 Task: Look for space in Macuspana, Mexico from 5th July, 2023 to 11th July, 2023 for 2 adults in price range Rs.8000 to Rs.16000. Place can be entire place with 2 bedrooms having 2 beds and 1 bathroom. Property type can be house, flat, guest house. Booking option can be shelf check-in. Required host language is English.
Action: Mouse moved to (476, 98)
Screenshot: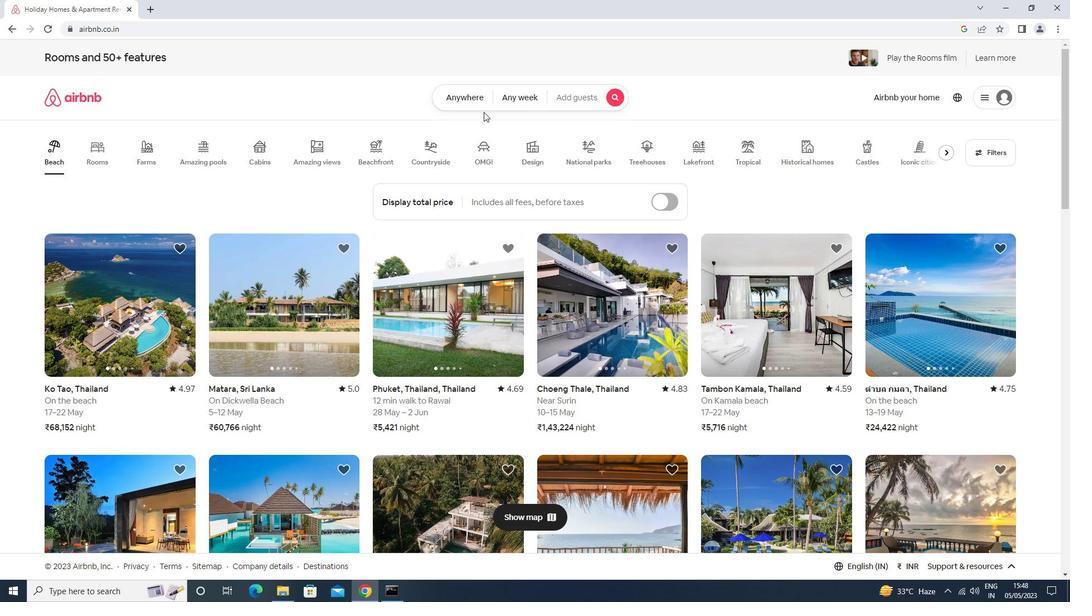 
Action: Mouse pressed left at (476, 98)
Screenshot: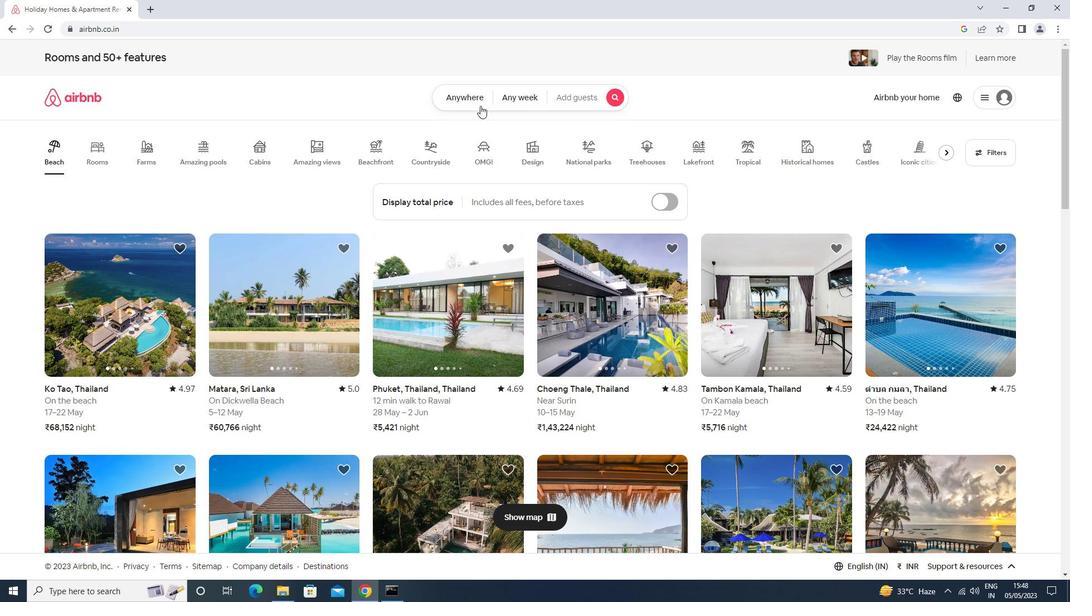 
Action: Mouse moved to (447, 133)
Screenshot: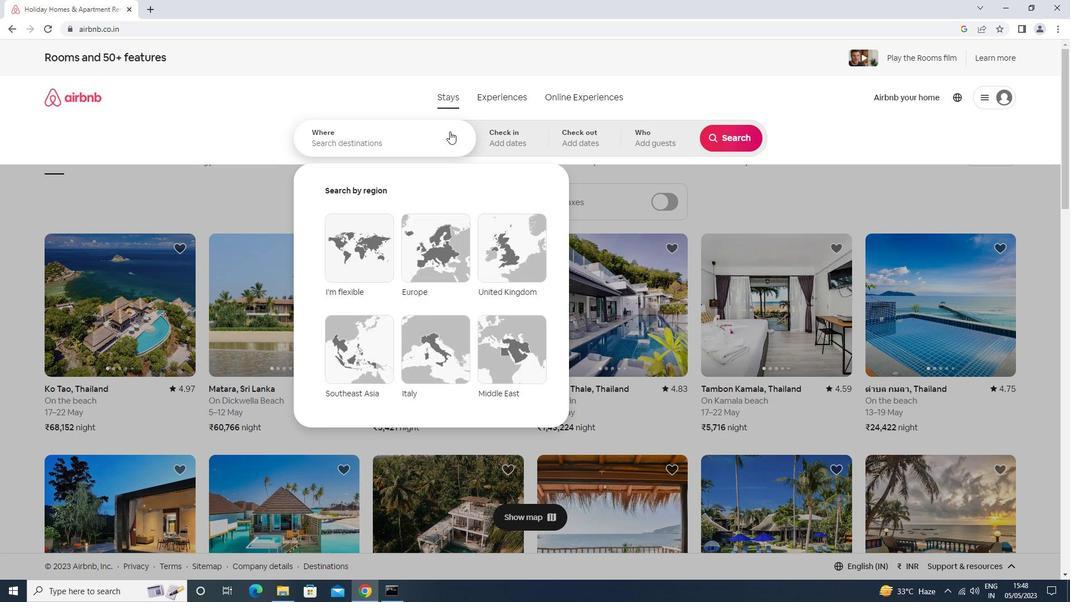 
Action: Mouse pressed left at (447, 133)
Screenshot: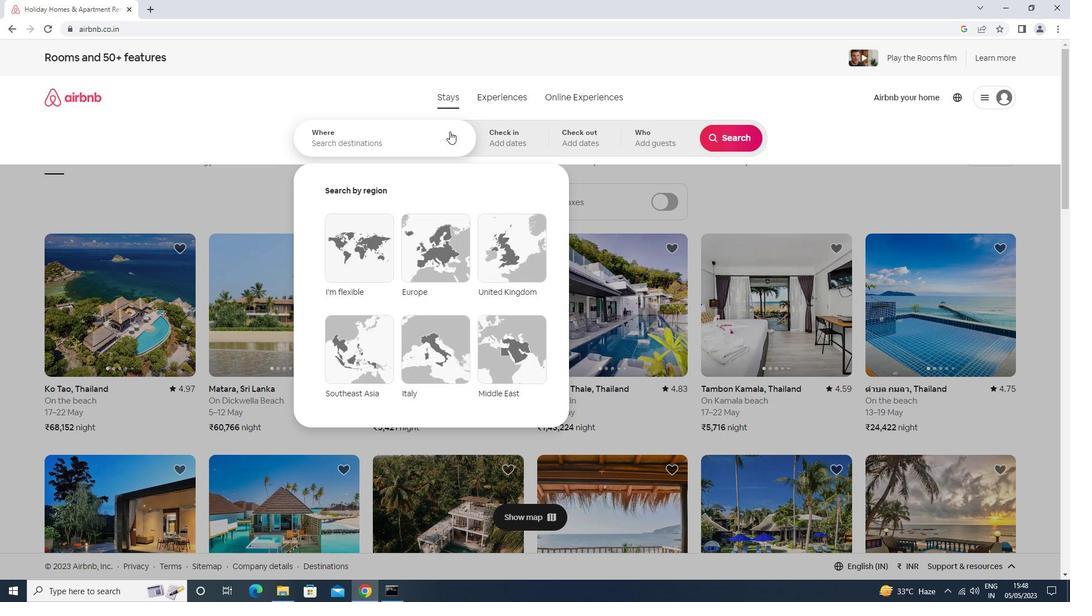 
Action: Key pressed macuspana<Key.down><Key.enter>
Screenshot: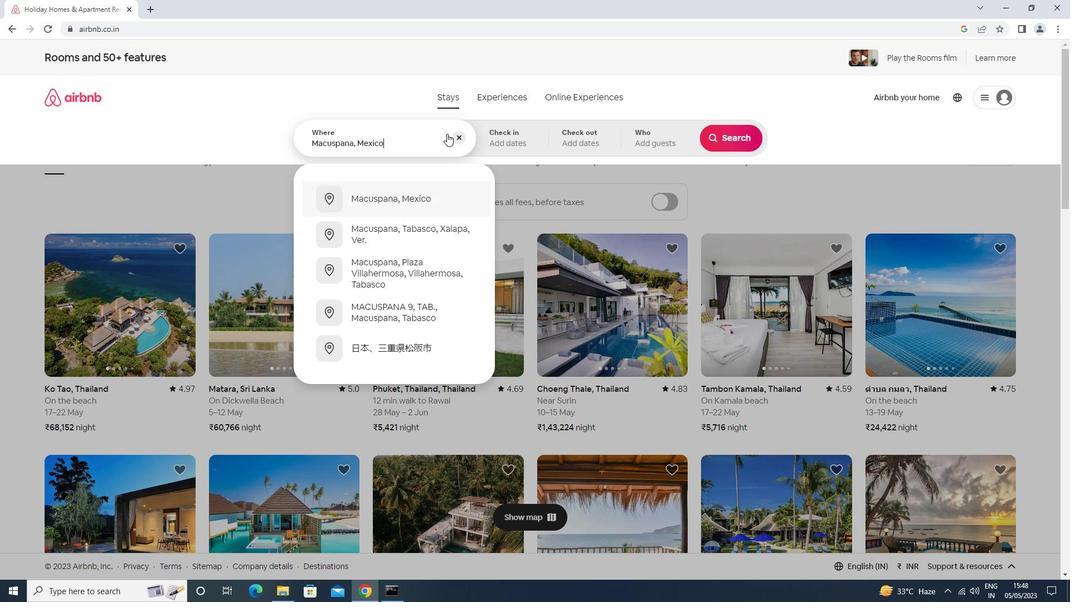 
Action: Mouse moved to (731, 223)
Screenshot: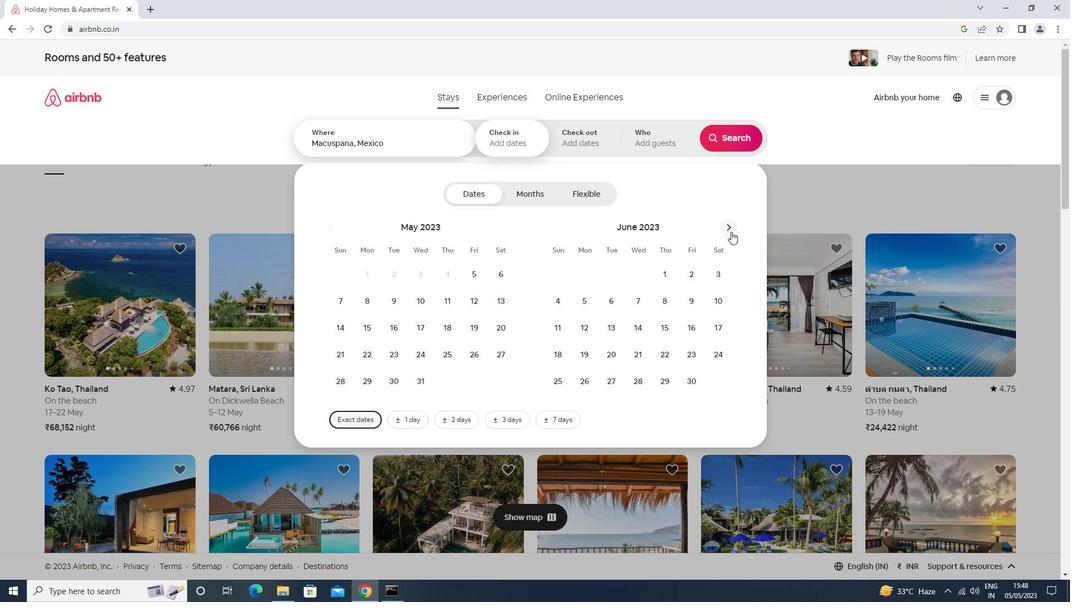 
Action: Mouse pressed left at (731, 223)
Screenshot: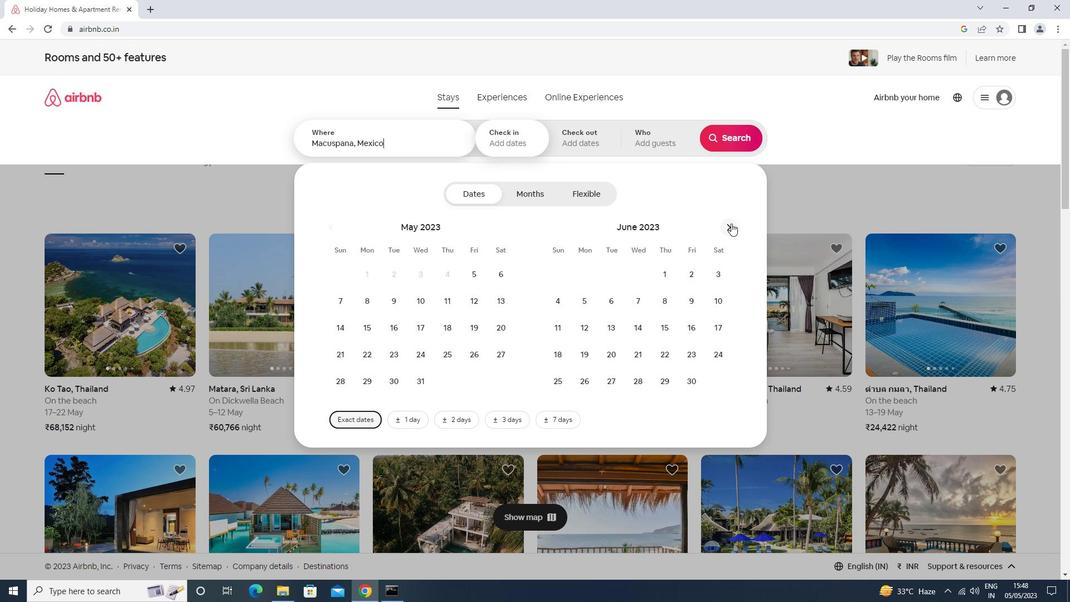 
Action: Mouse moved to (639, 293)
Screenshot: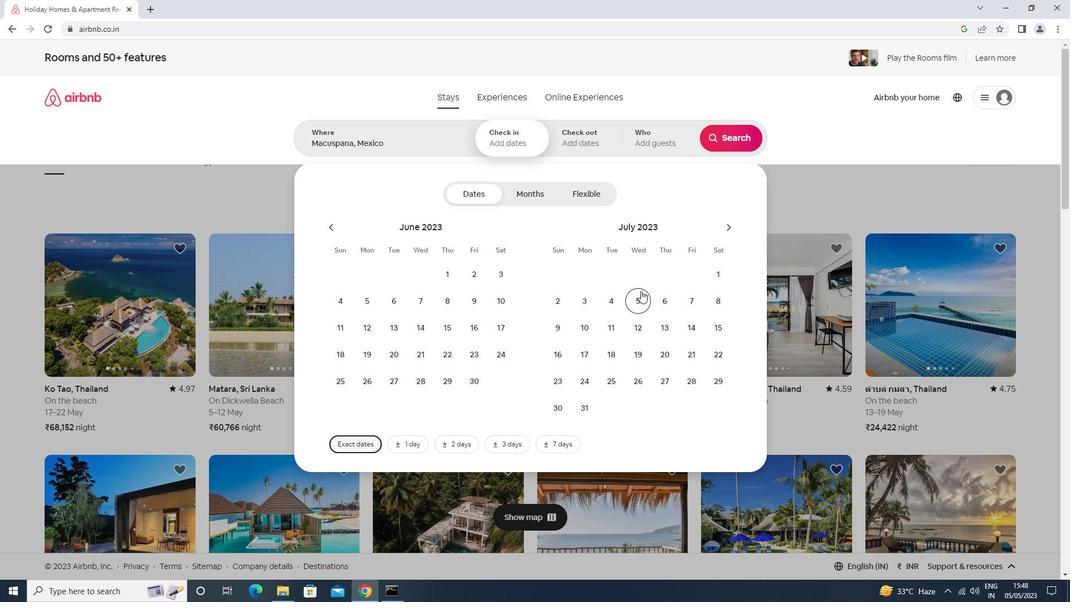 
Action: Mouse pressed left at (639, 293)
Screenshot: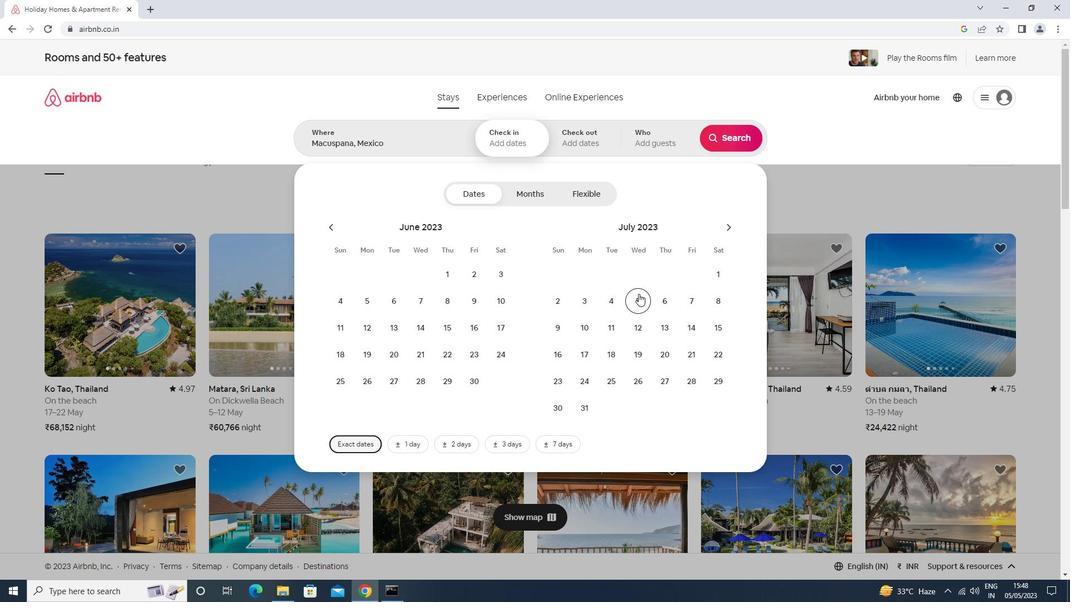
Action: Mouse moved to (603, 335)
Screenshot: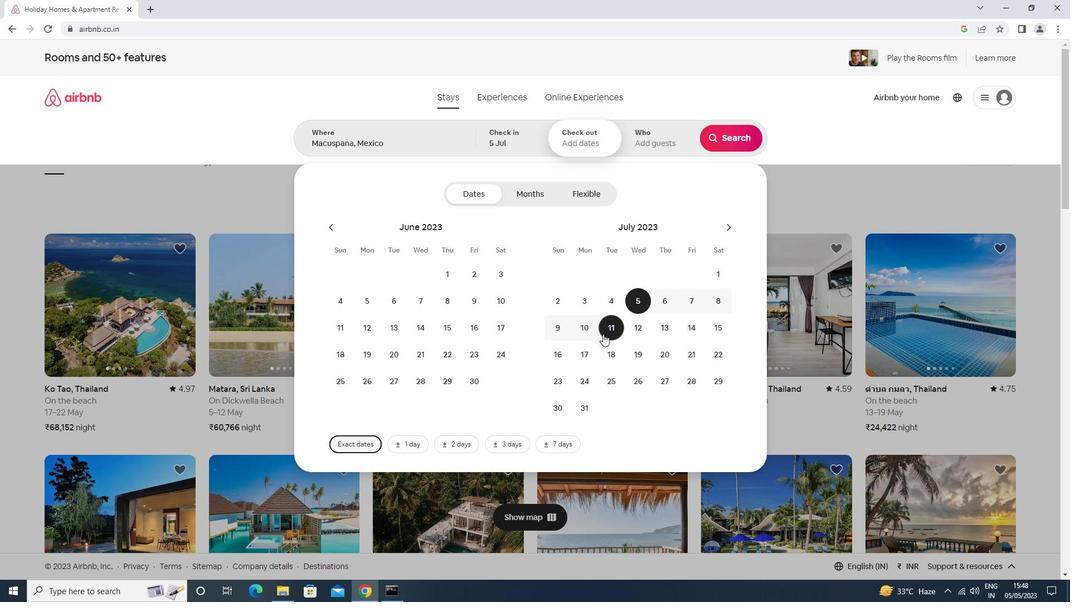 
Action: Mouse pressed left at (603, 335)
Screenshot: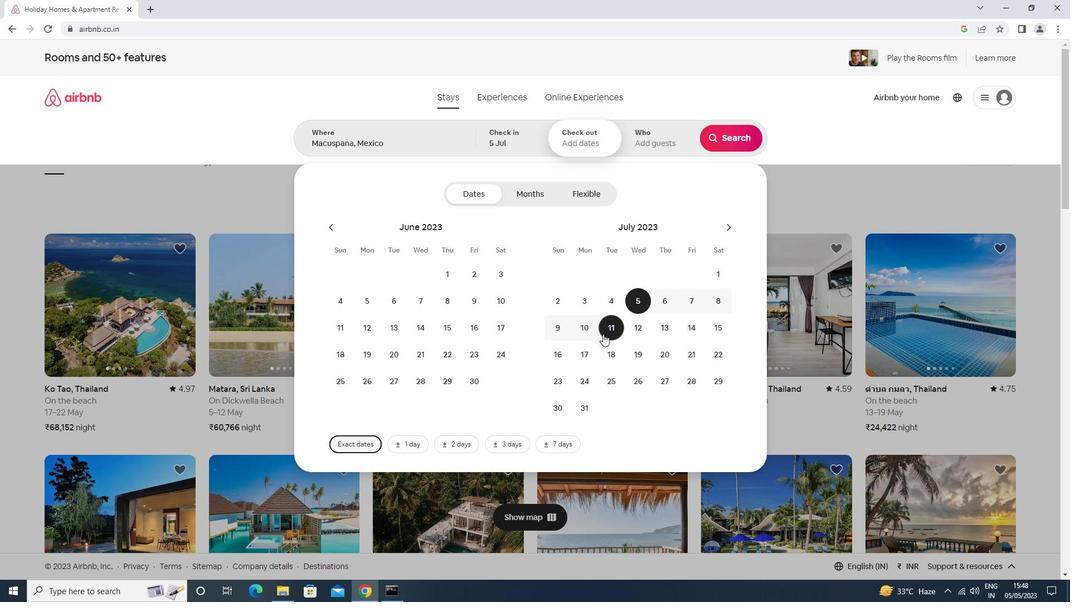 
Action: Mouse moved to (646, 145)
Screenshot: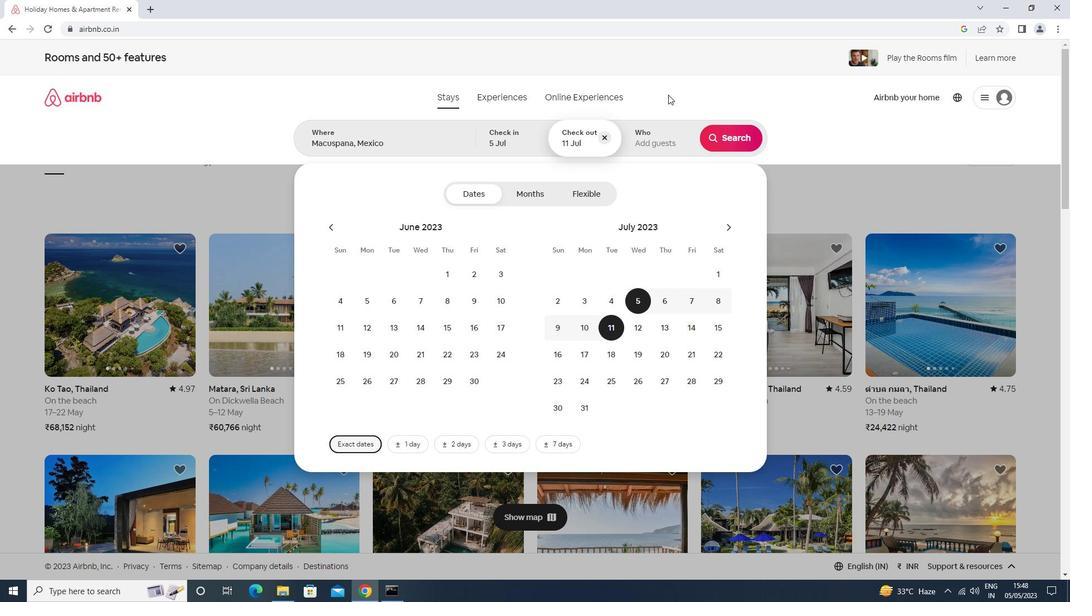 
Action: Mouse pressed left at (646, 145)
Screenshot: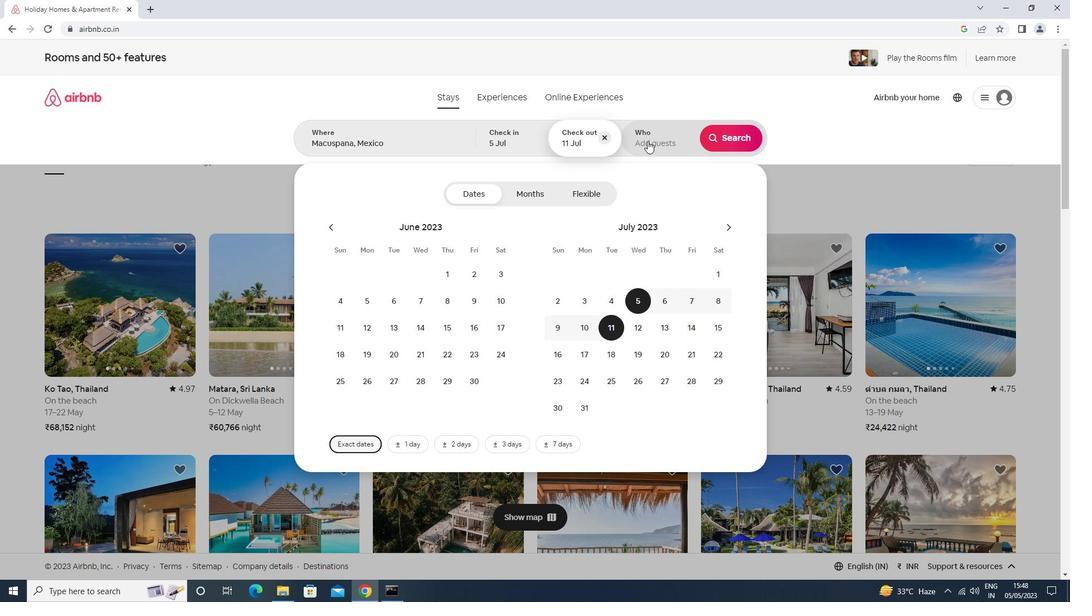 
Action: Mouse moved to (729, 197)
Screenshot: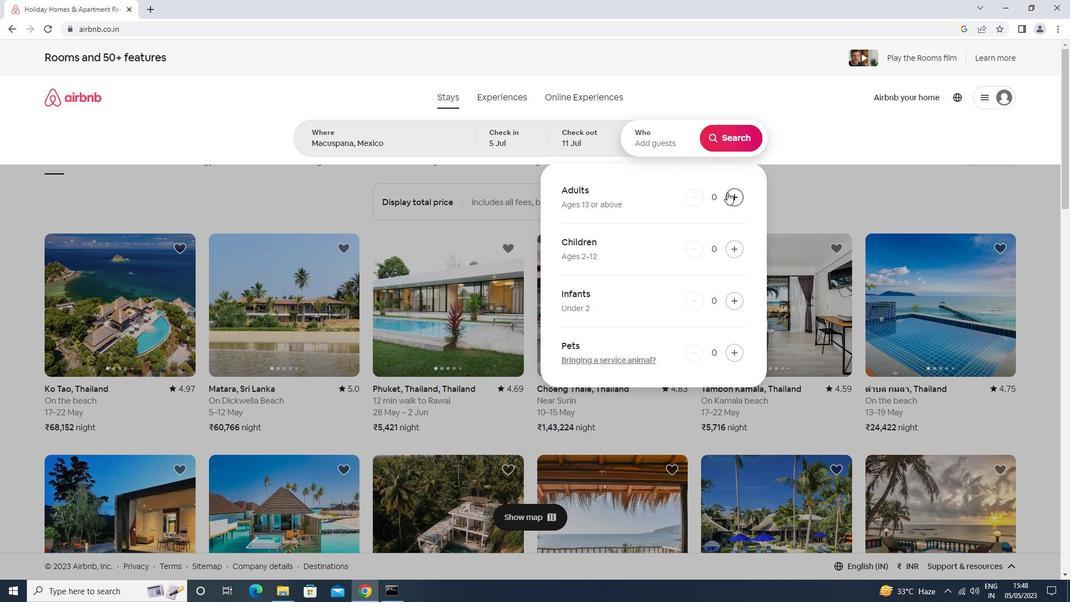 
Action: Mouse pressed left at (729, 197)
Screenshot: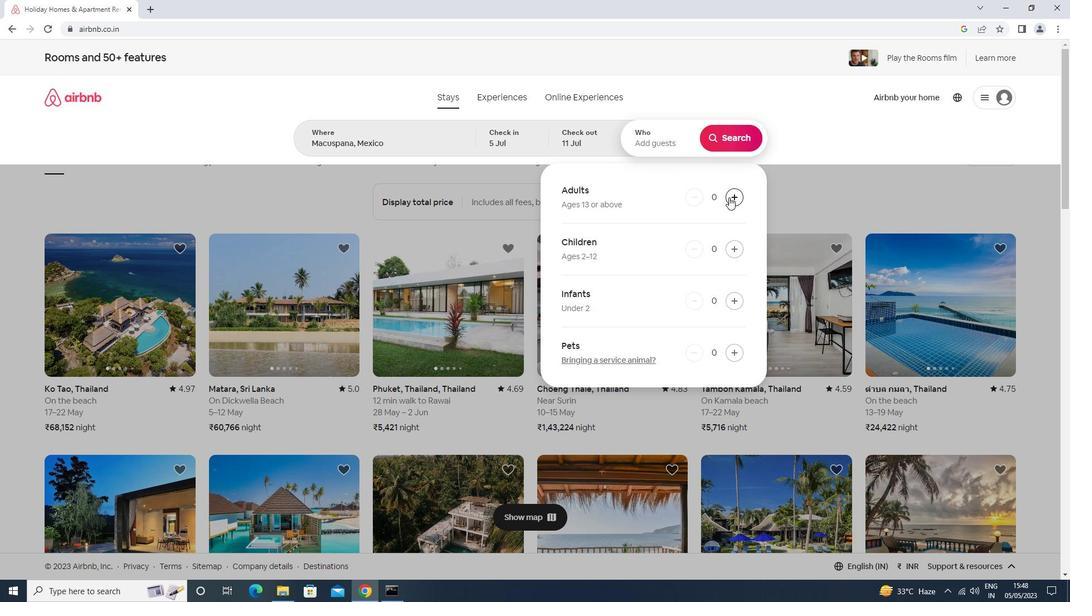 
Action: Mouse moved to (730, 197)
Screenshot: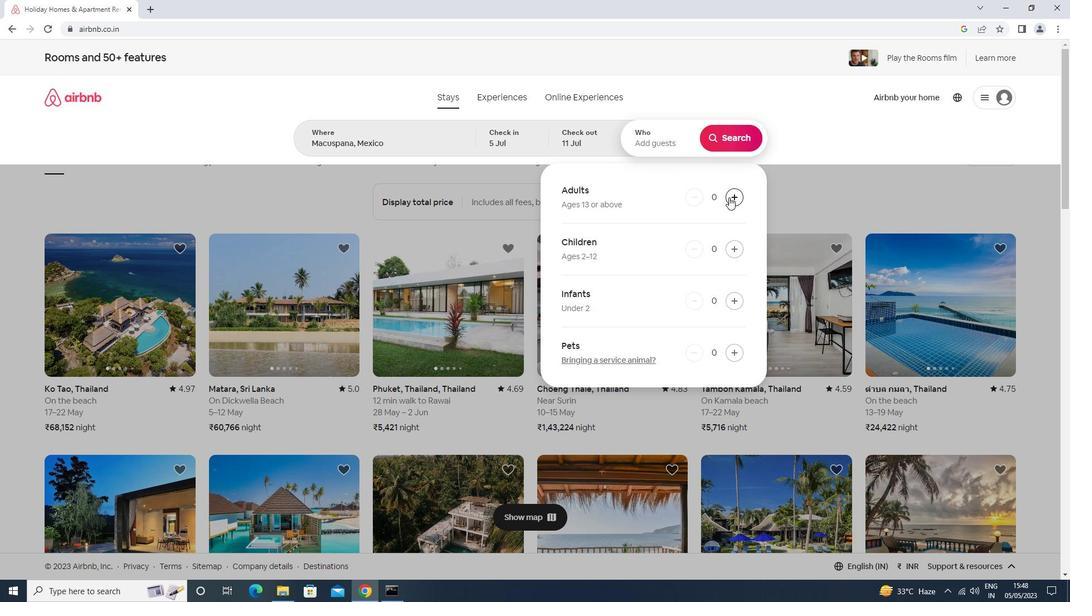 
Action: Mouse pressed left at (730, 197)
Screenshot: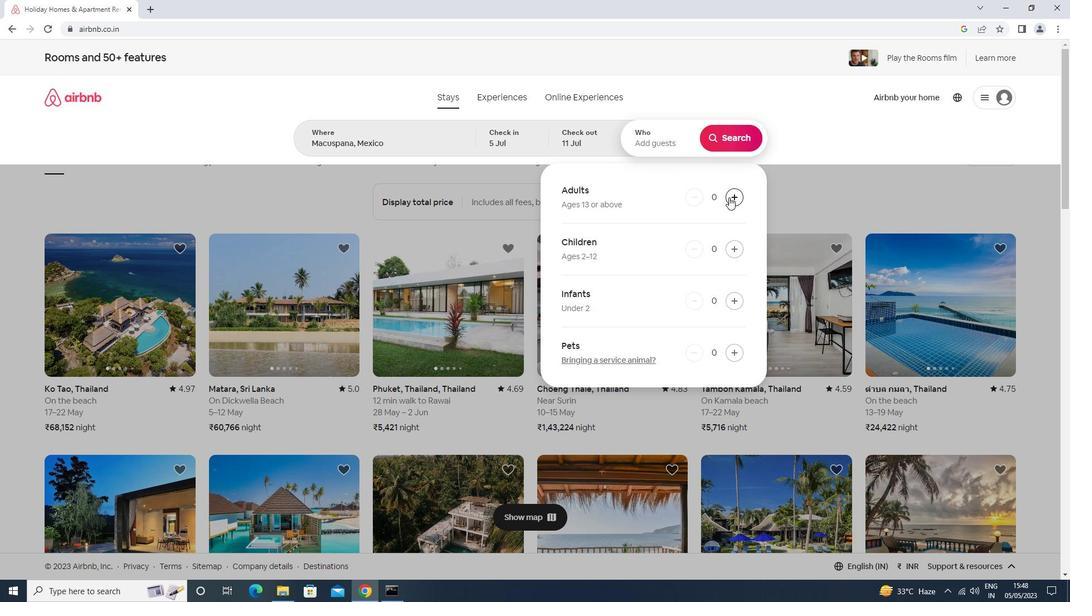 
Action: Mouse moved to (732, 138)
Screenshot: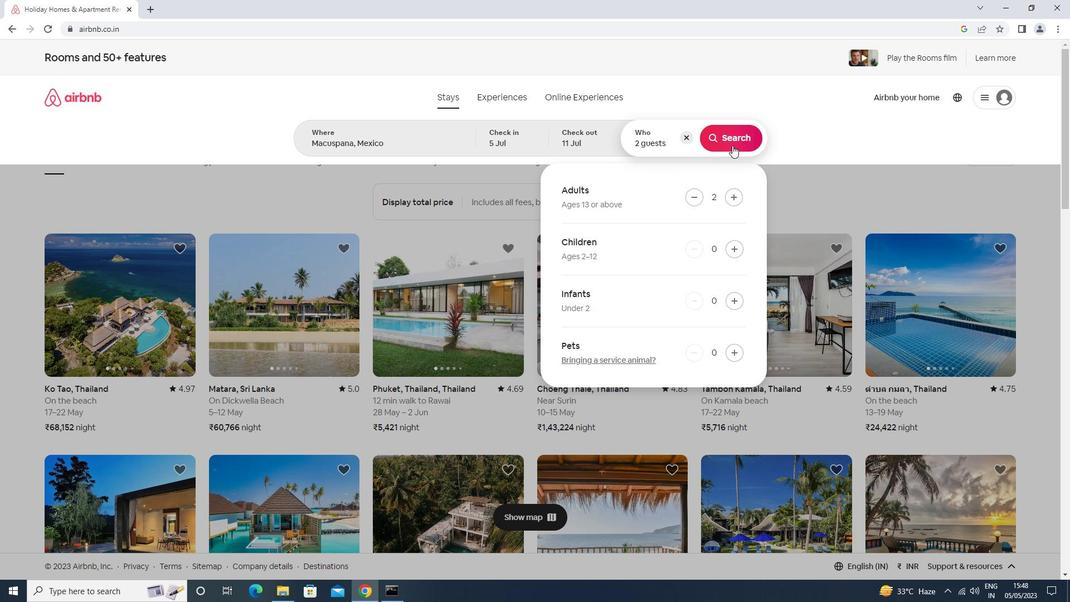 
Action: Mouse pressed left at (732, 138)
Screenshot: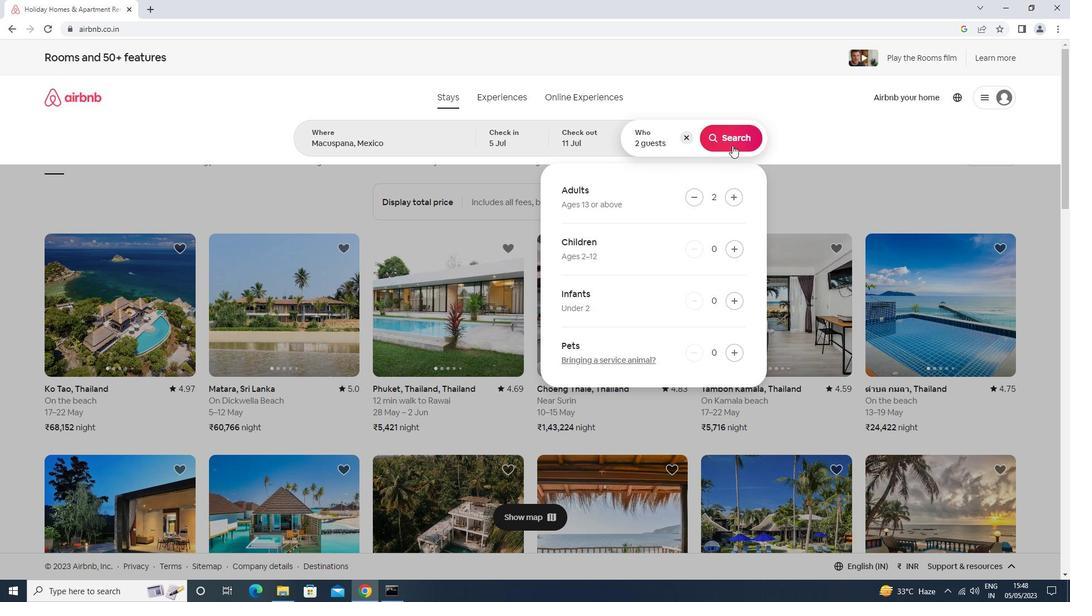 
Action: Mouse moved to (1008, 106)
Screenshot: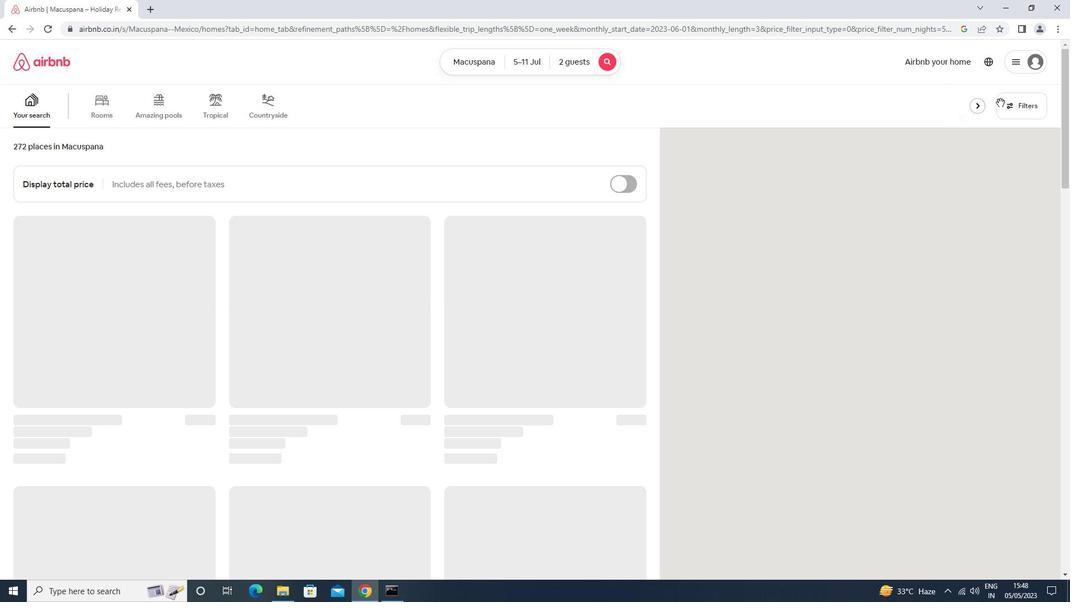 
Action: Mouse pressed left at (1008, 106)
Screenshot: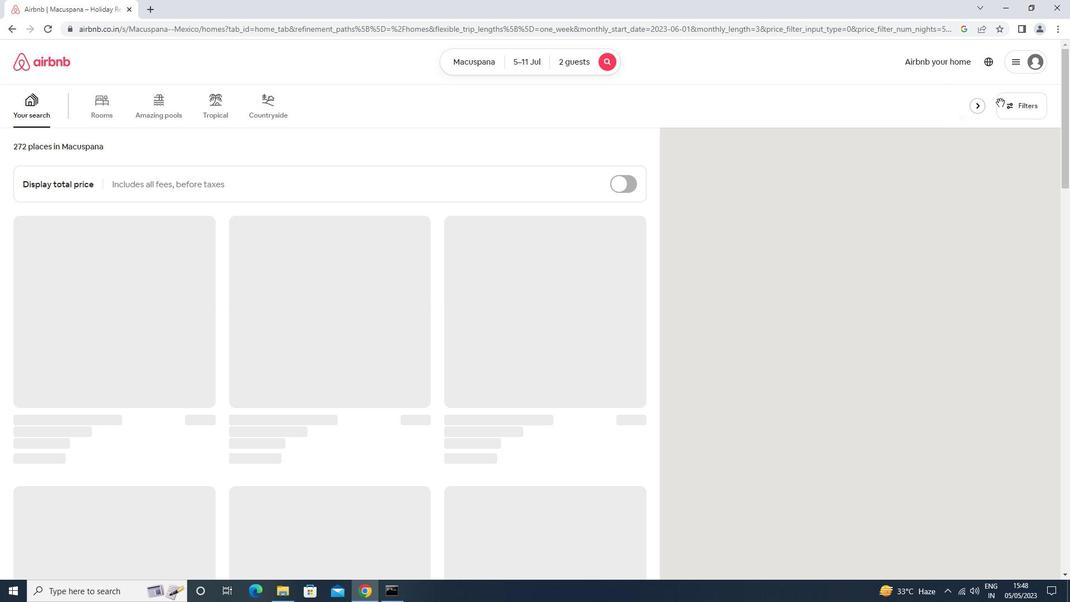 
Action: Mouse moved to (399, 384)
Screenshot: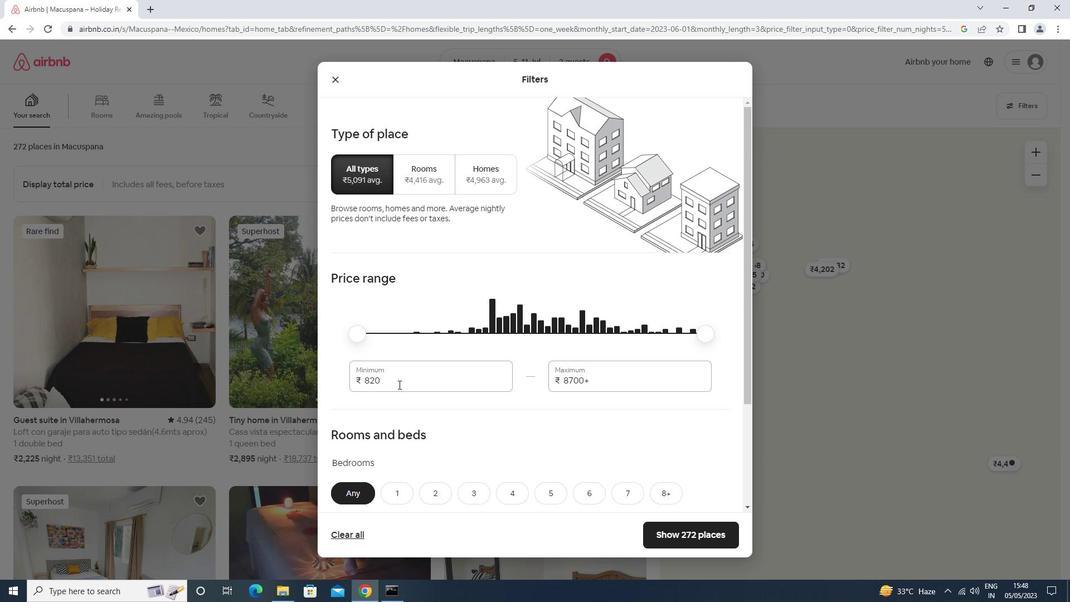 
Action: Mouse pressed left at (399, 384)
Screenshot: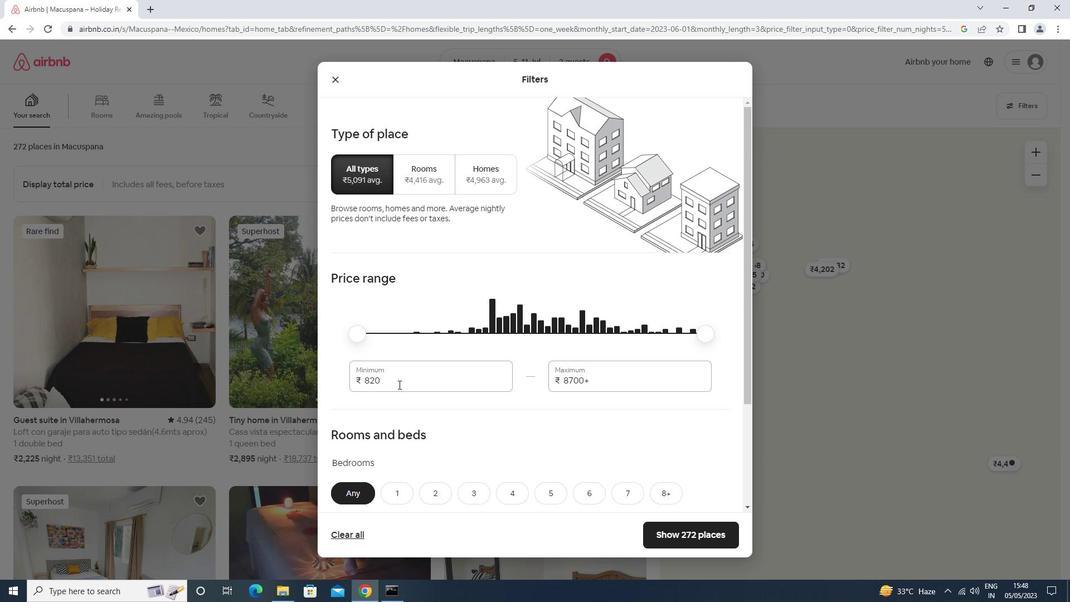 
Action: Key pressed <Key.backspace><Key.backspace><Key.backspace>8000<Key.tab>16000
Screenshot: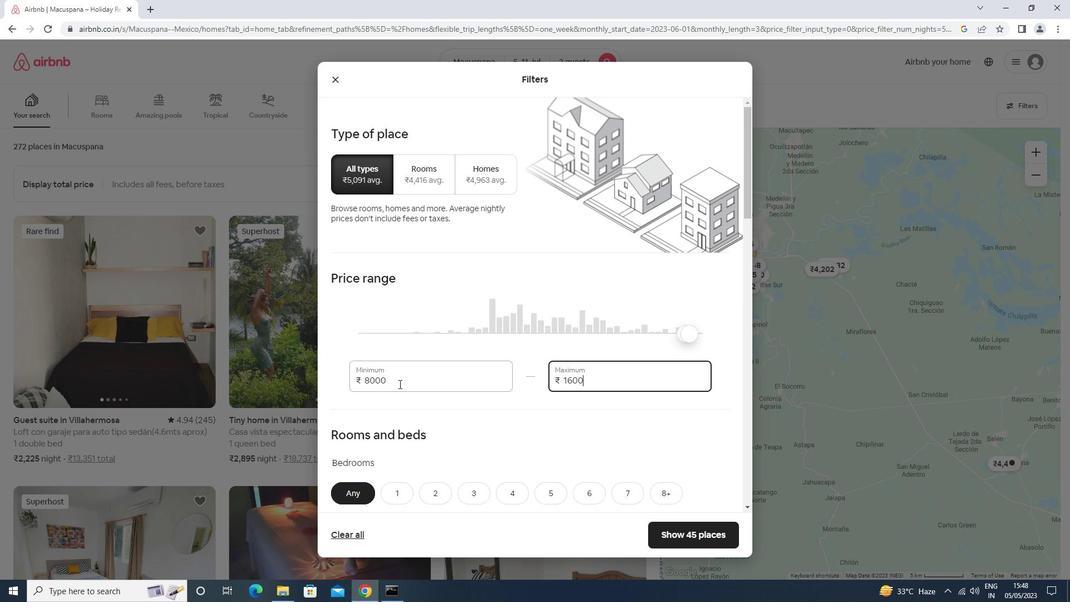 
Action: Mouse scrolled (399, 383) with delta (0, 0)
Screenshot: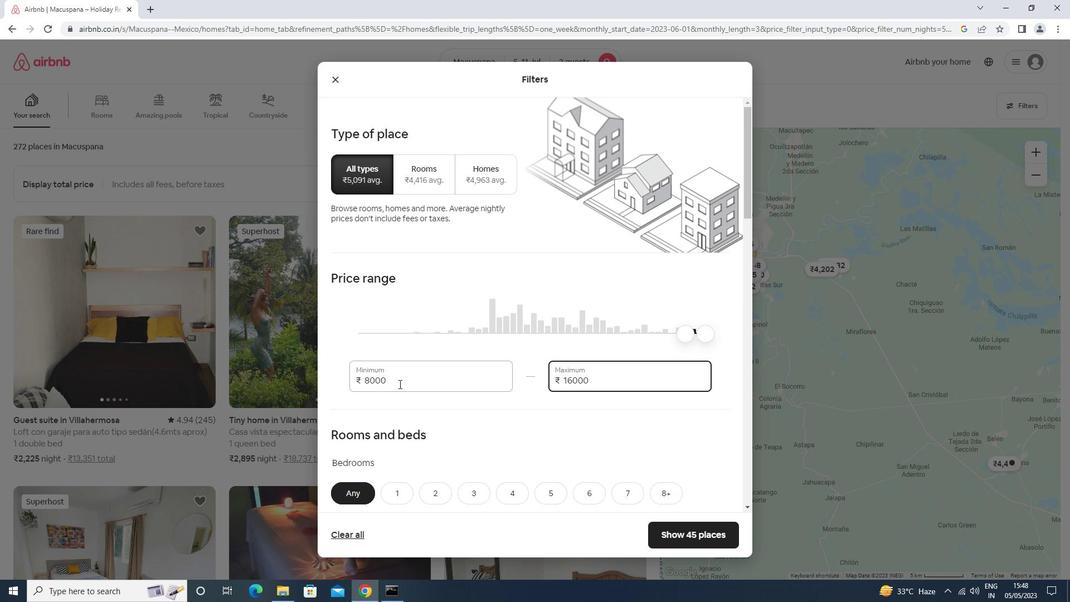 
Action: Mouse scrolled (399, 383) with delta (0, 0)
Screenshot: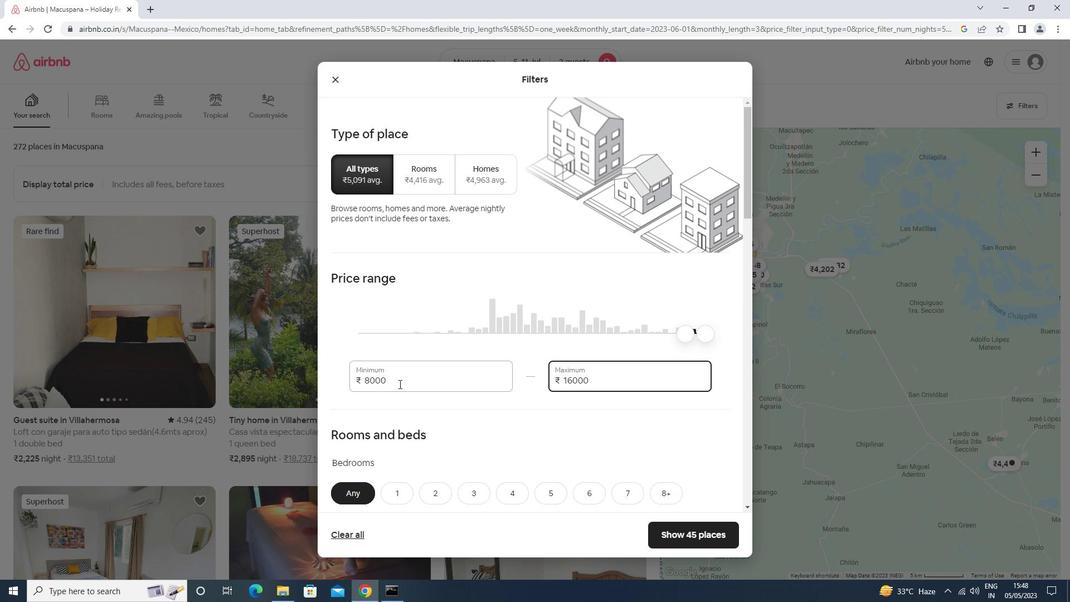 
Action: Mouse scrolled (399, 383) with delta (0, 0)
Screenshot: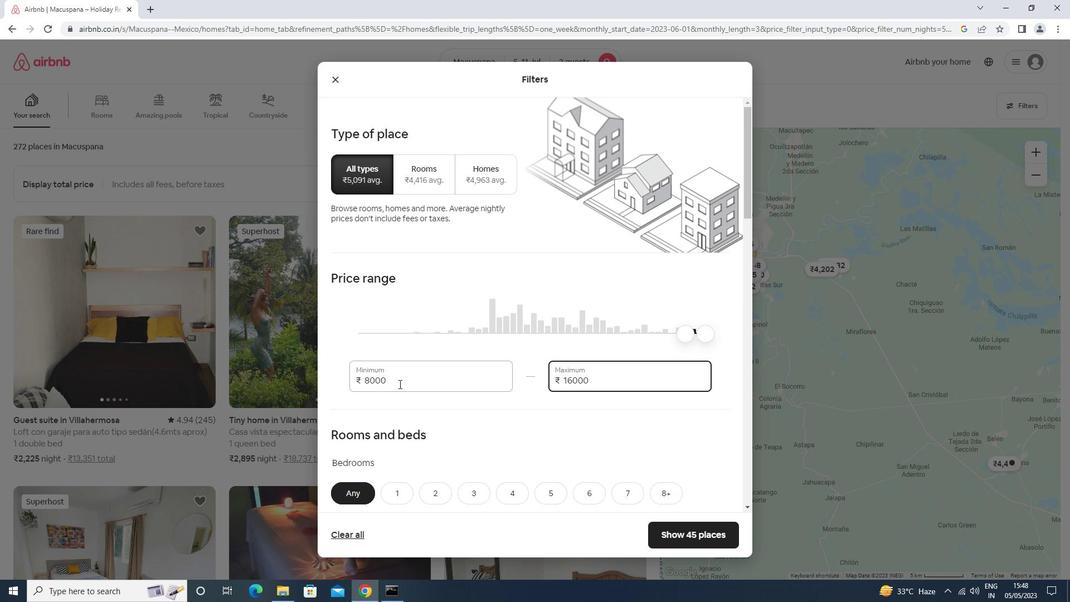 
Action: Mouse scrolled (399, 383) with delta (0, 0)
Screenshot: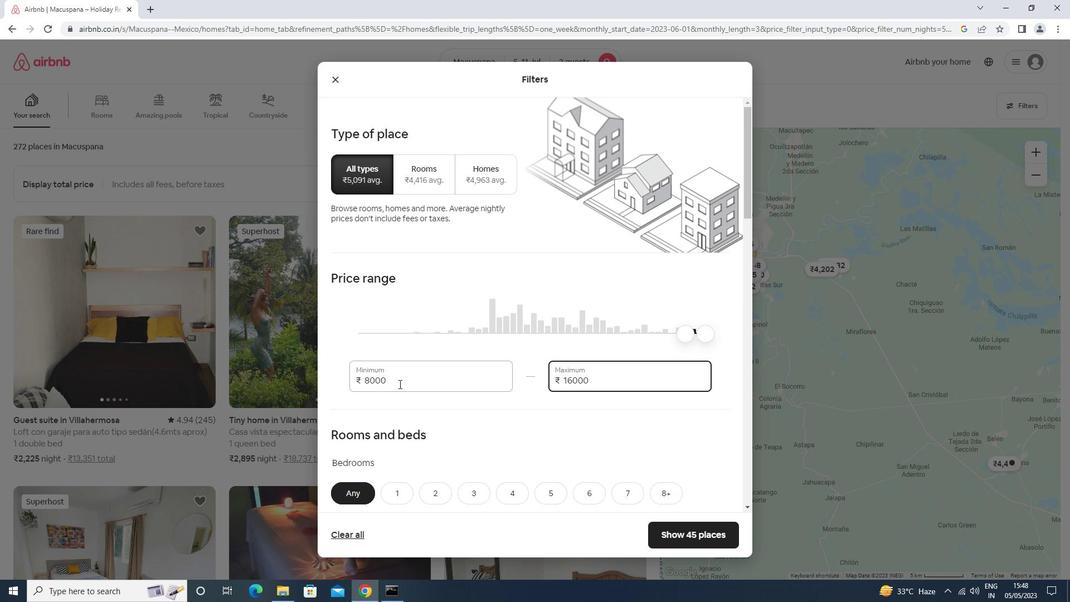 
Action: Mouse moved to (438, 274)
Screenshot: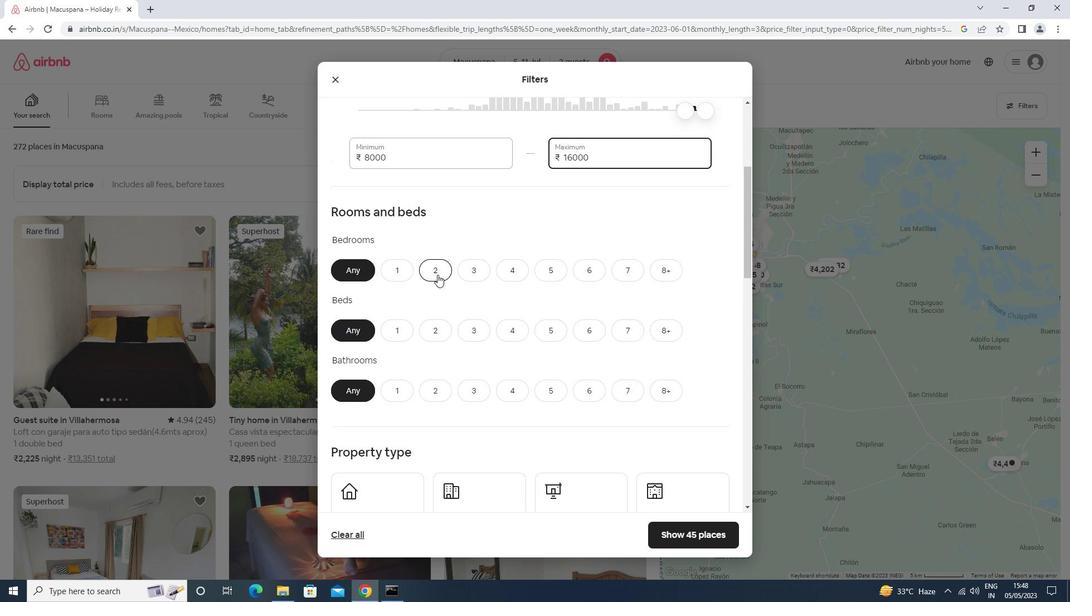 
Action: Mouse pressed left at (438, 274)
Screenshot: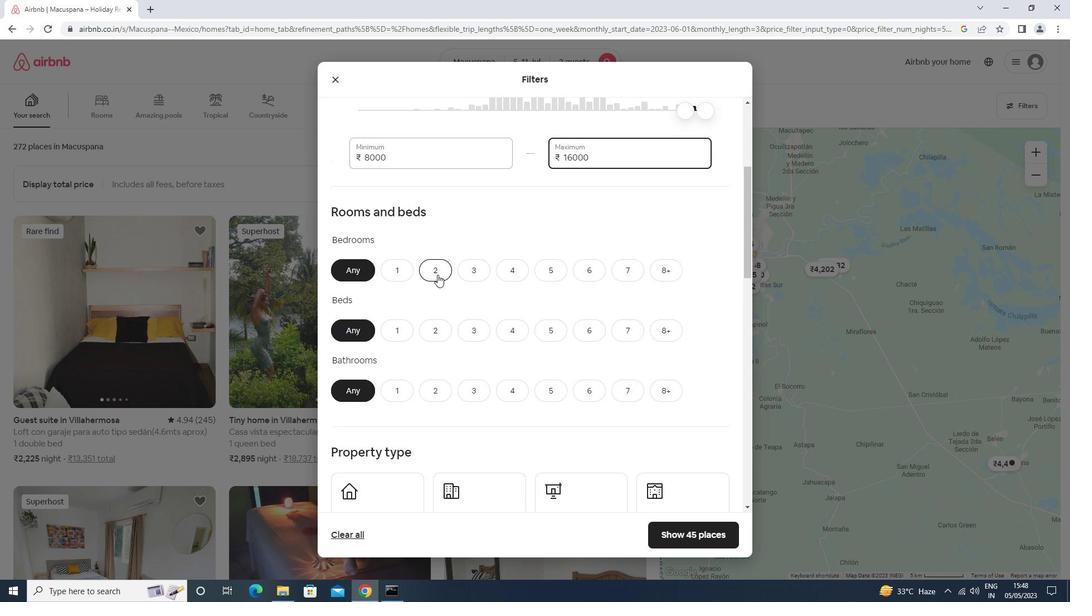 
Action: Mouse moved to (435, 324)
Screenshot: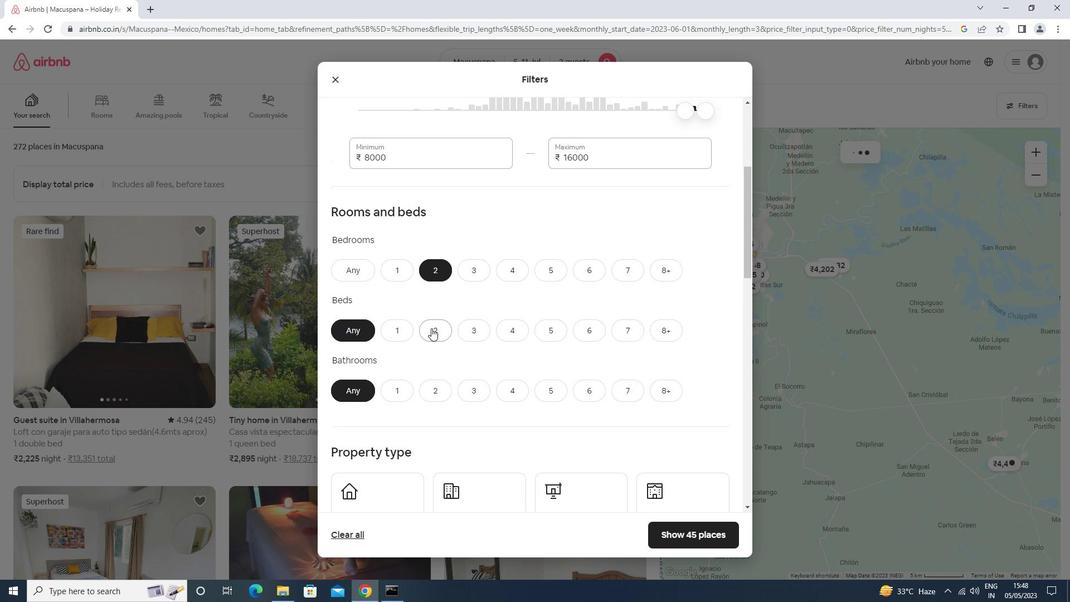 
Action: Mouse pressed left at (435, 324)
Screenshot: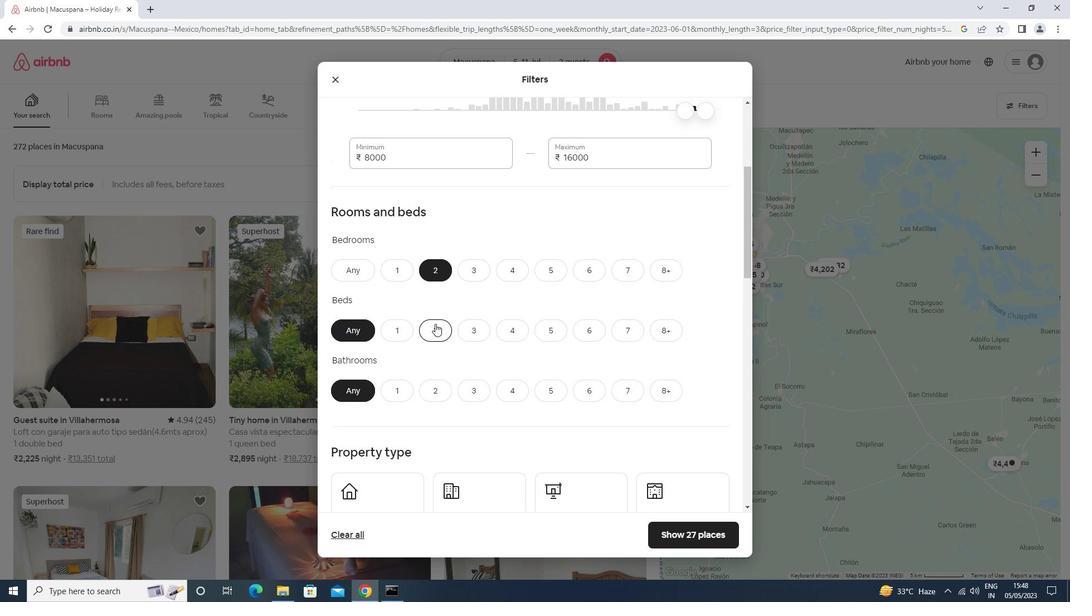 
Action: Mouse moved to (391, 392)
Screenshot: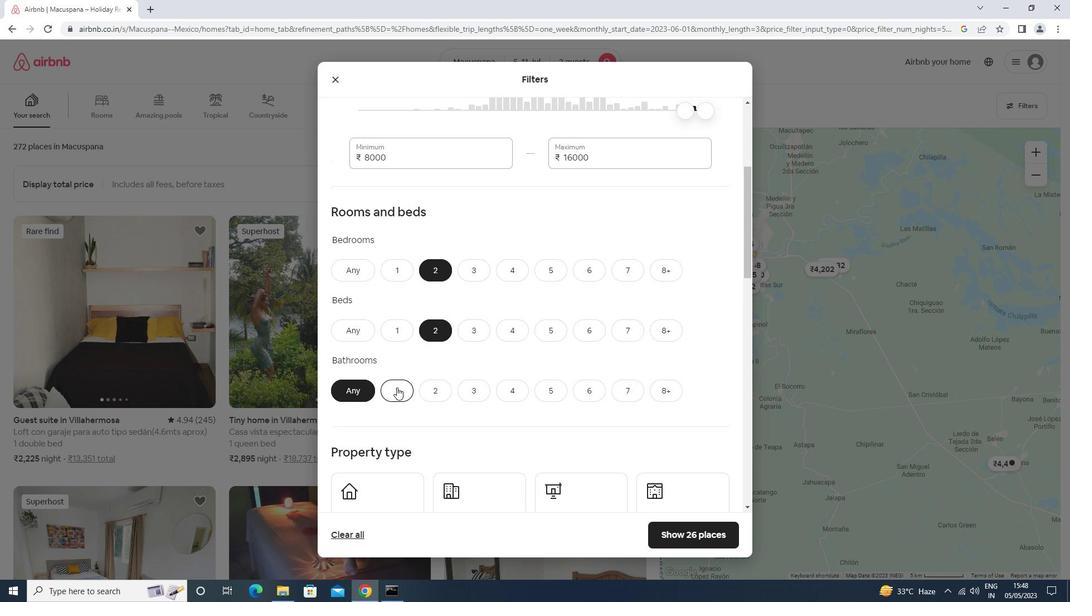
Action: Mouse pressed left at (392, 392)
Screenshot: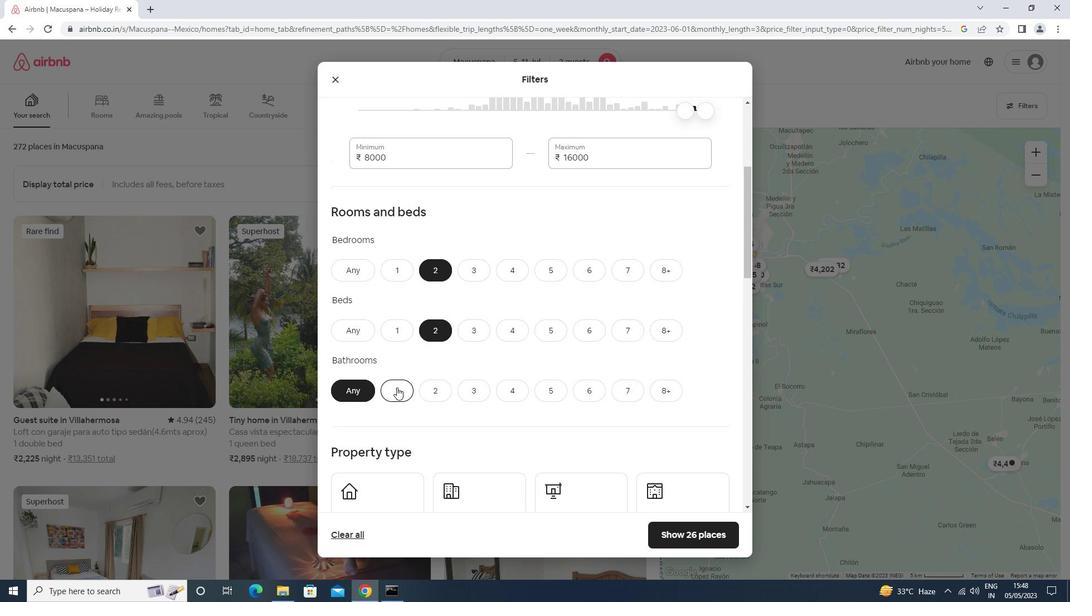 
Action: Mouse moved to (390, 389)
Screenshot: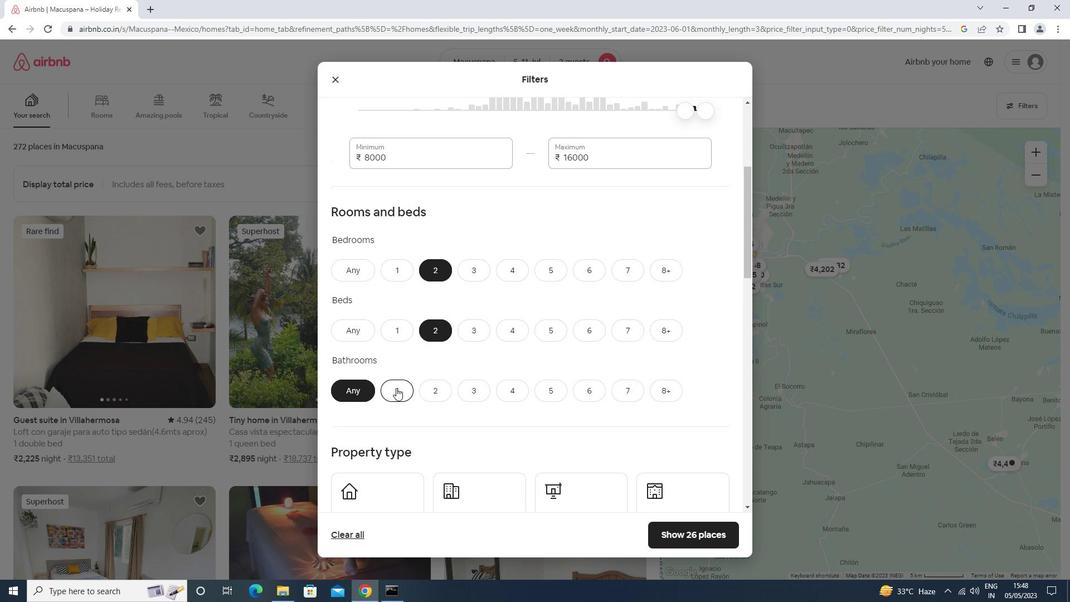 
Action: Mouse scrolled (390, 388) with delta (0, 0)
Screenshot: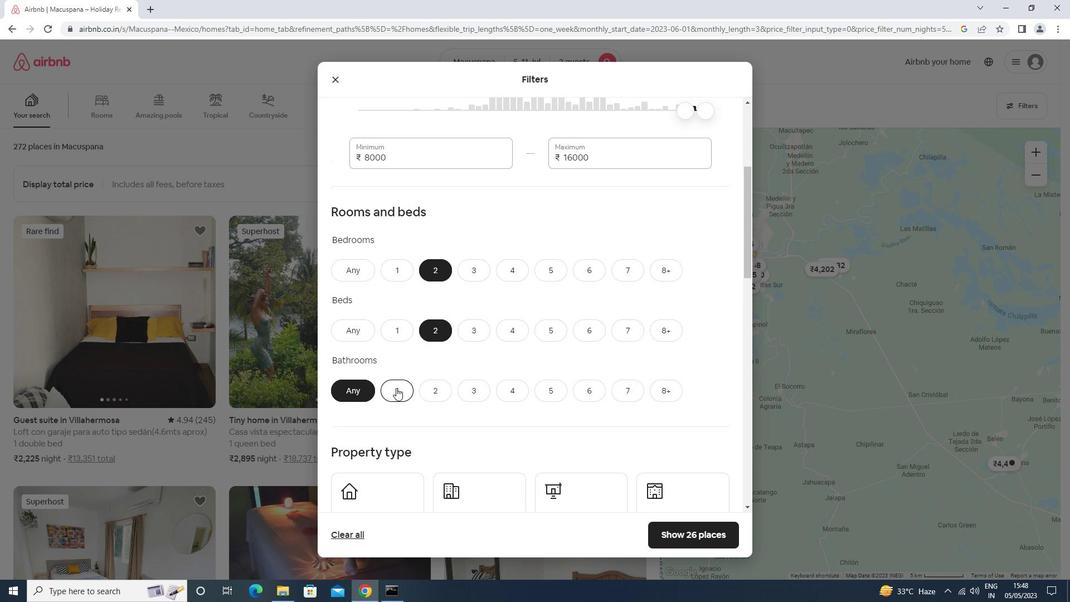 
Action: Mouse scrolled (390, 388) with delta (0, 0)
Screenshot: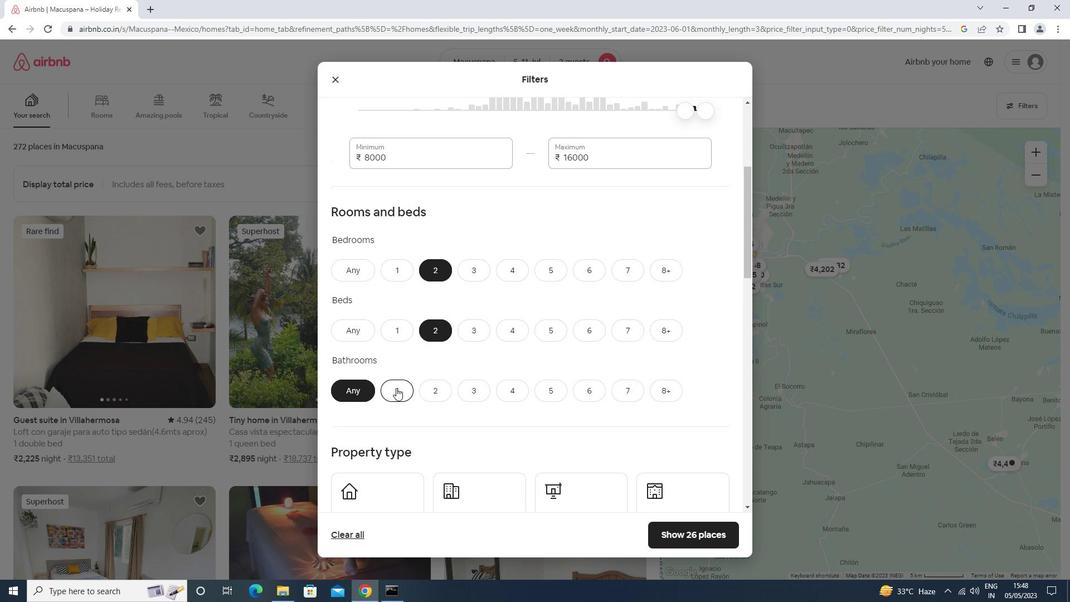 
Action: Mouse scrolled (390, 388) with delta (0, 0)
Screenshot: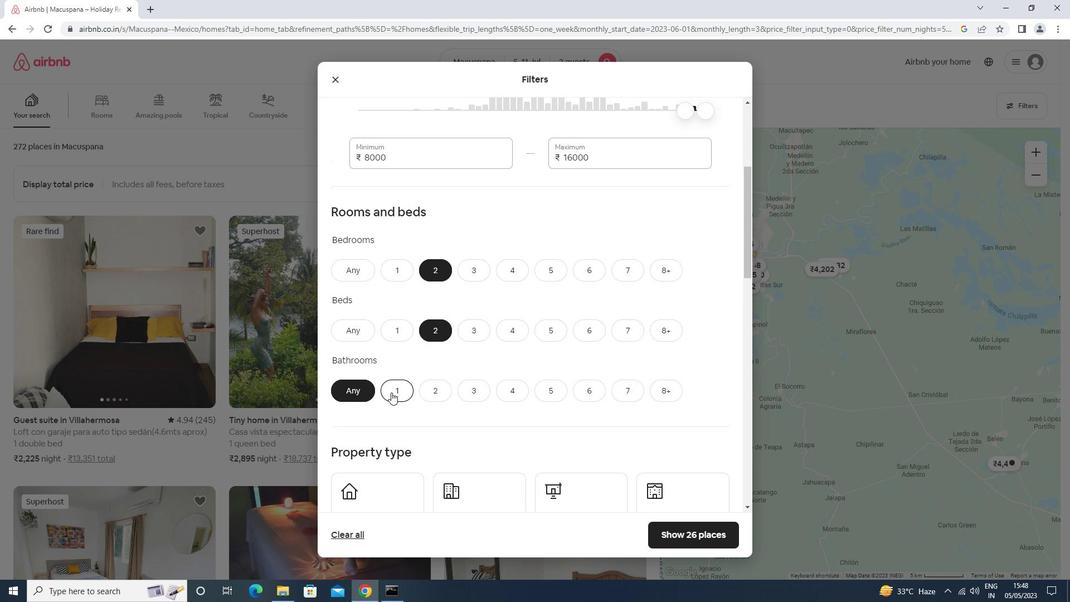 
Action: Mouse scrolled (390, 388) with delta (0, 0)
Screenshot: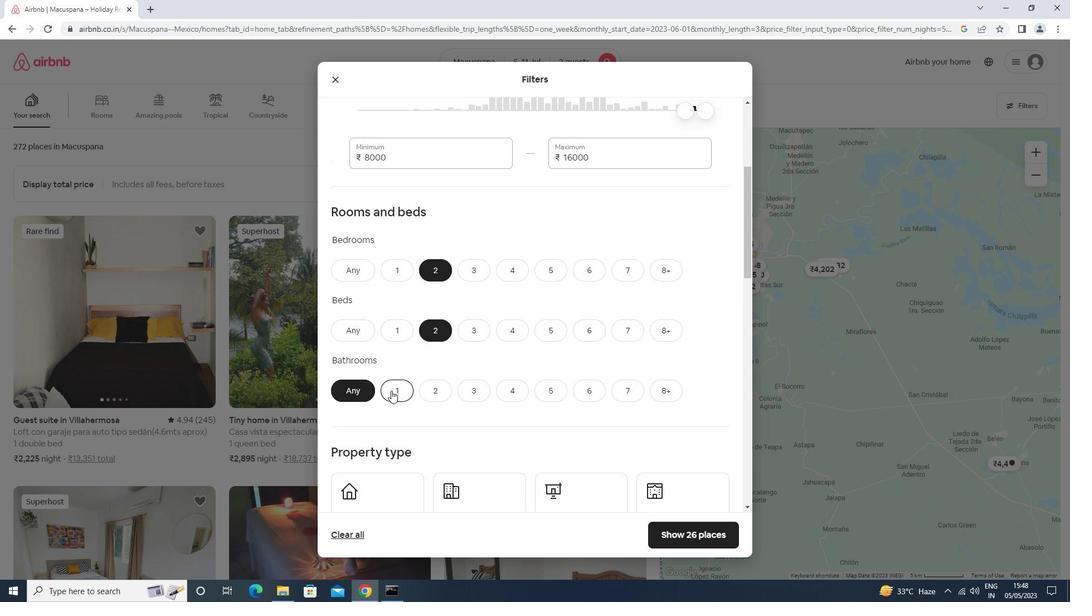 
Action: Mouse moved to (384, 277)
Screenshot: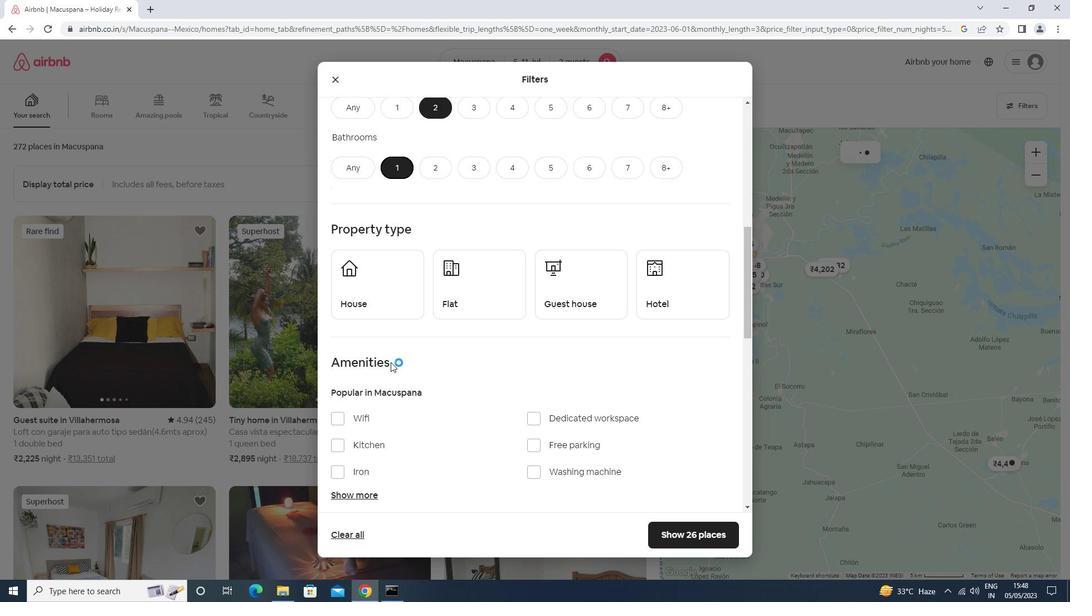 
Action: Mouse pressed left at (384, 277)
Screenshot: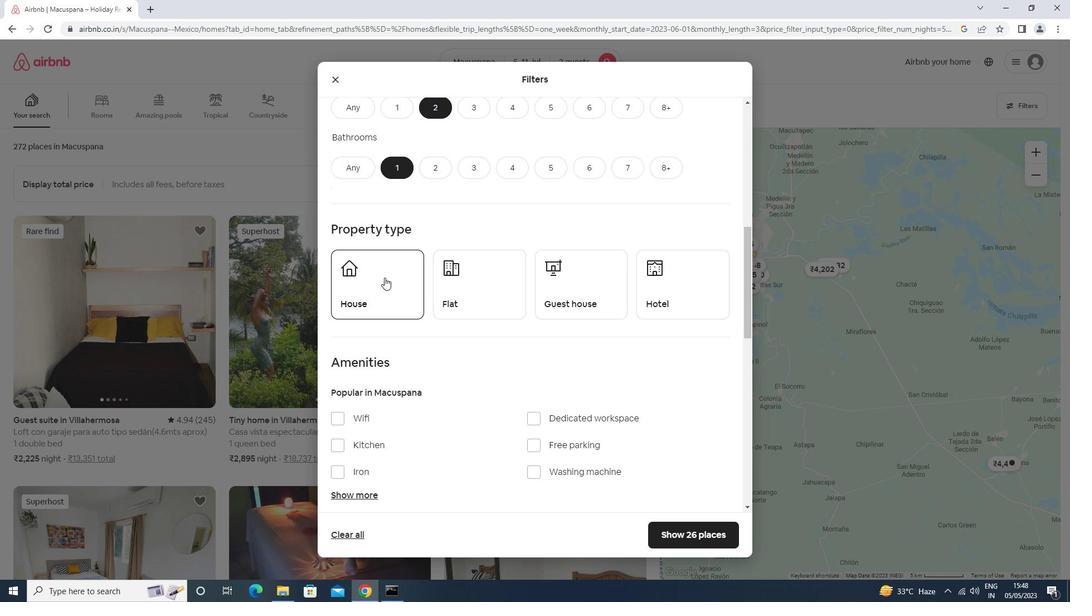 
Action: Mouse moved to (442, 280)
Screenshot: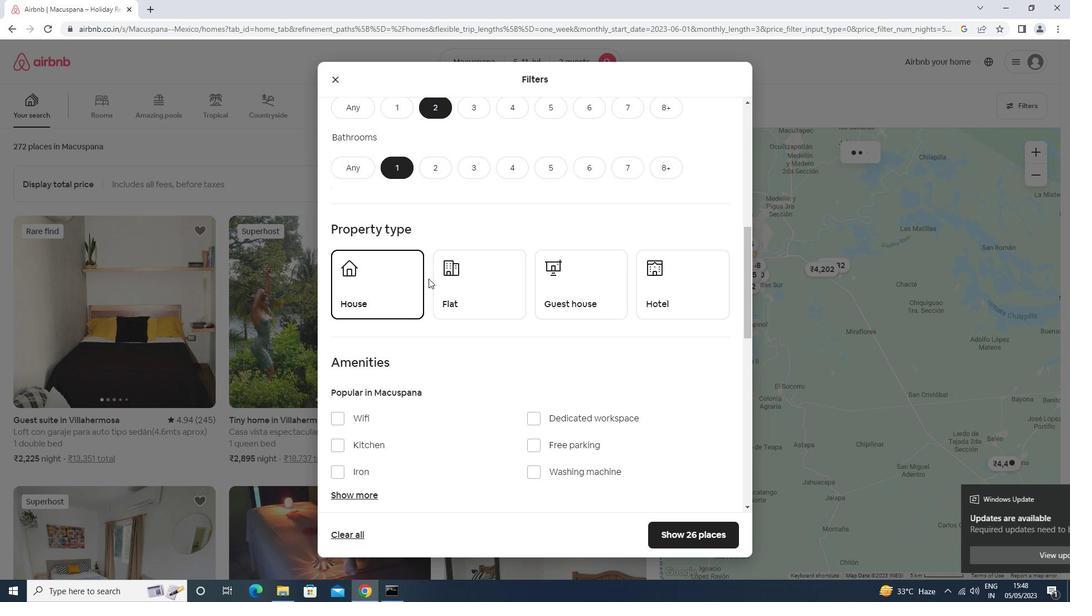 
Action: Mouse pressed left at (442, 280)
Screenshot: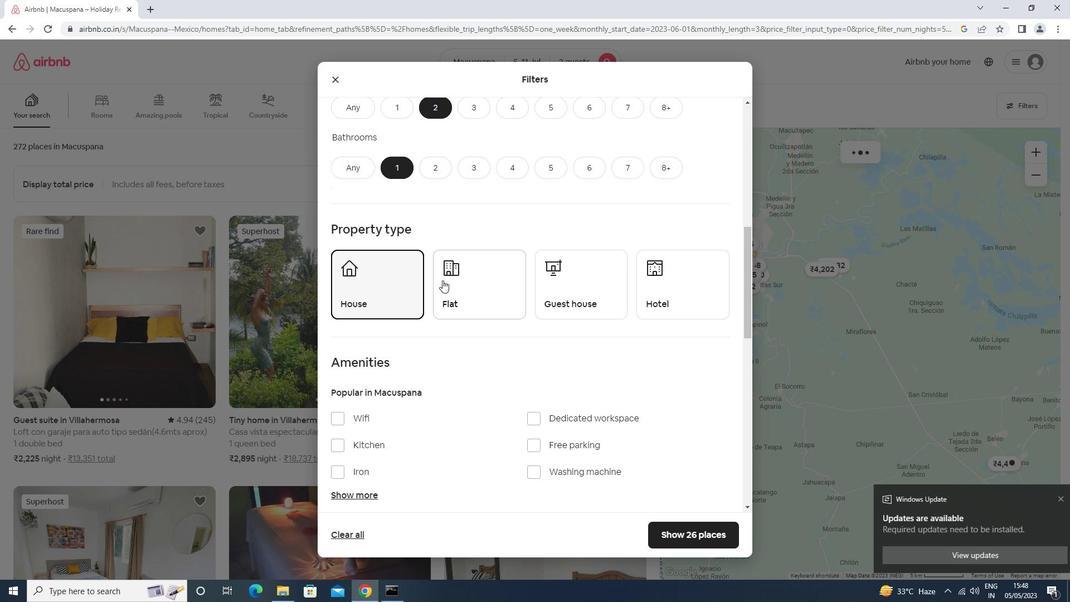 
Action: Mouse moved to (544, 291)
Screenshot: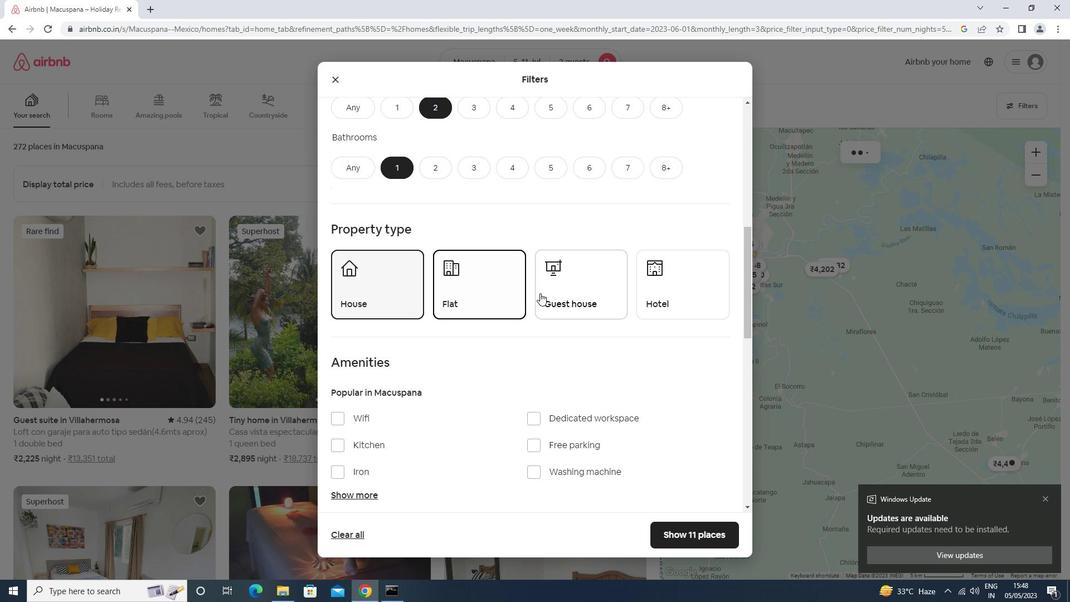 
Action: Mouse pressed left at (544, 291)
Screenshot: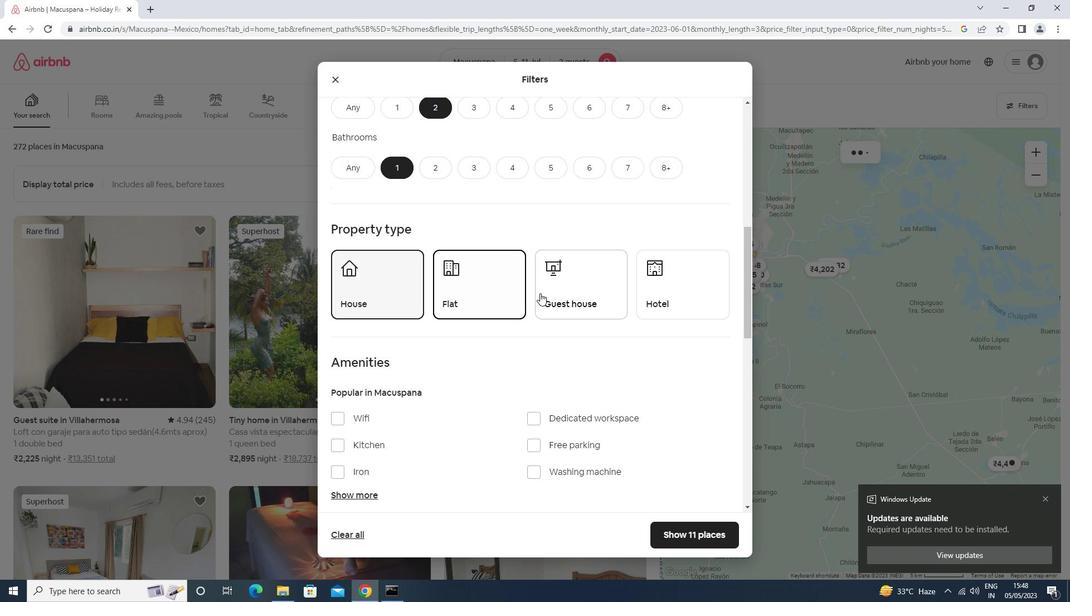 
Action: Mouse scrolled (544, 291) with delta (0, 0)
Screenshot: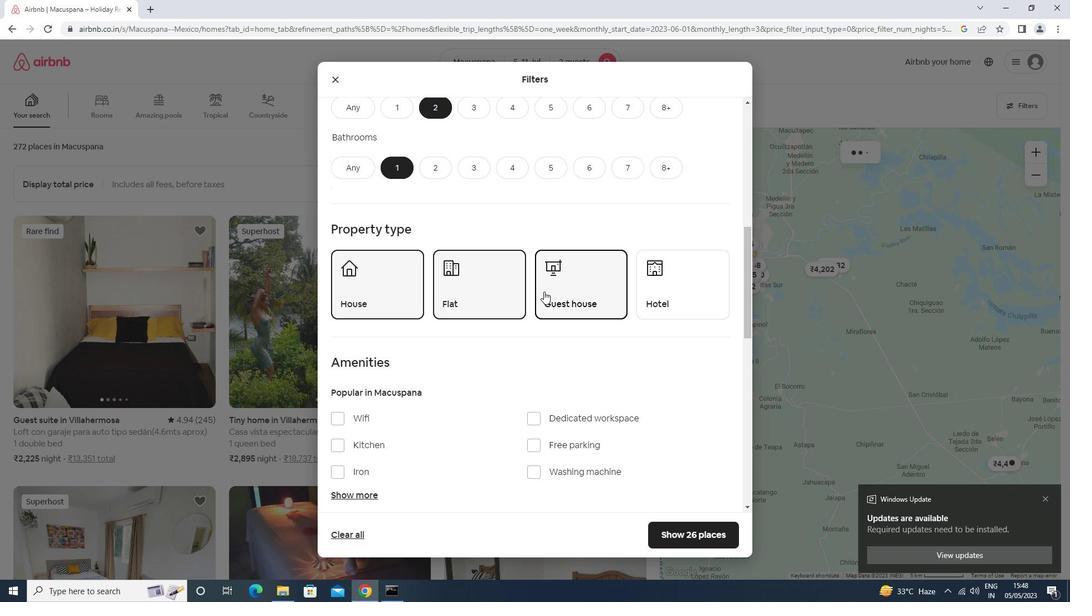 
Action: Mouse moved to (544, 291)
Screenshot: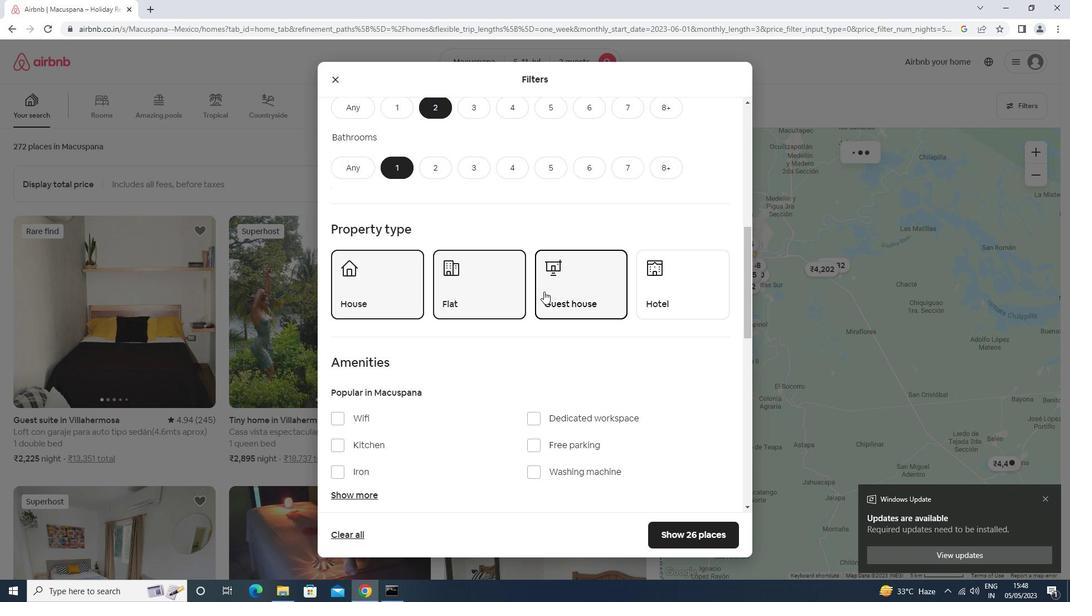 
Action: Mouse scrolled (544, 291) with delta (0, 0)
Screenshot: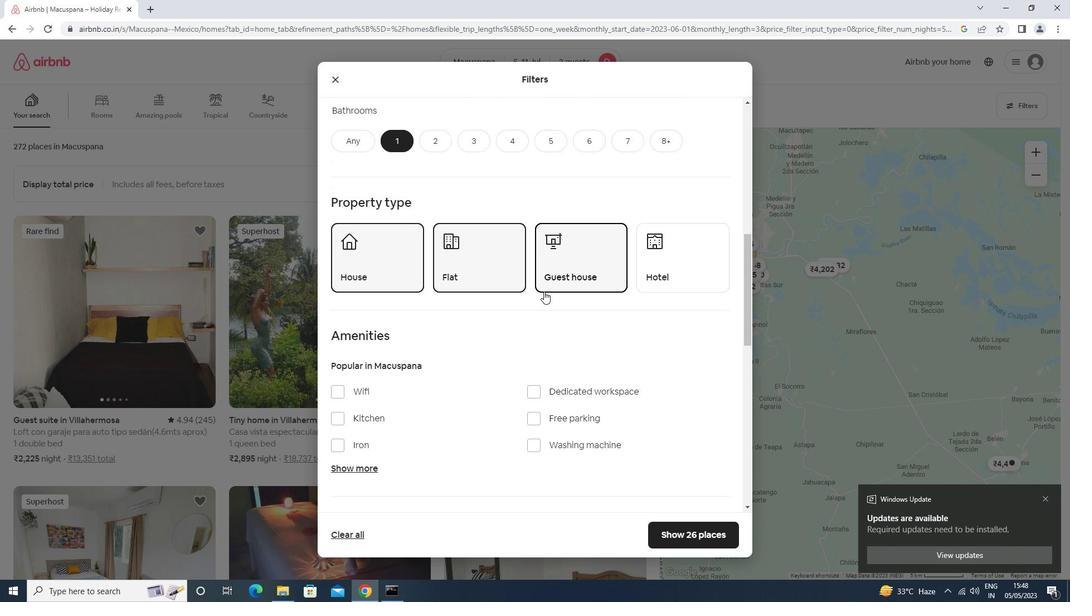 
Action: Mouse scrolled (544, 291) with delta (0, 0)
Screenshot: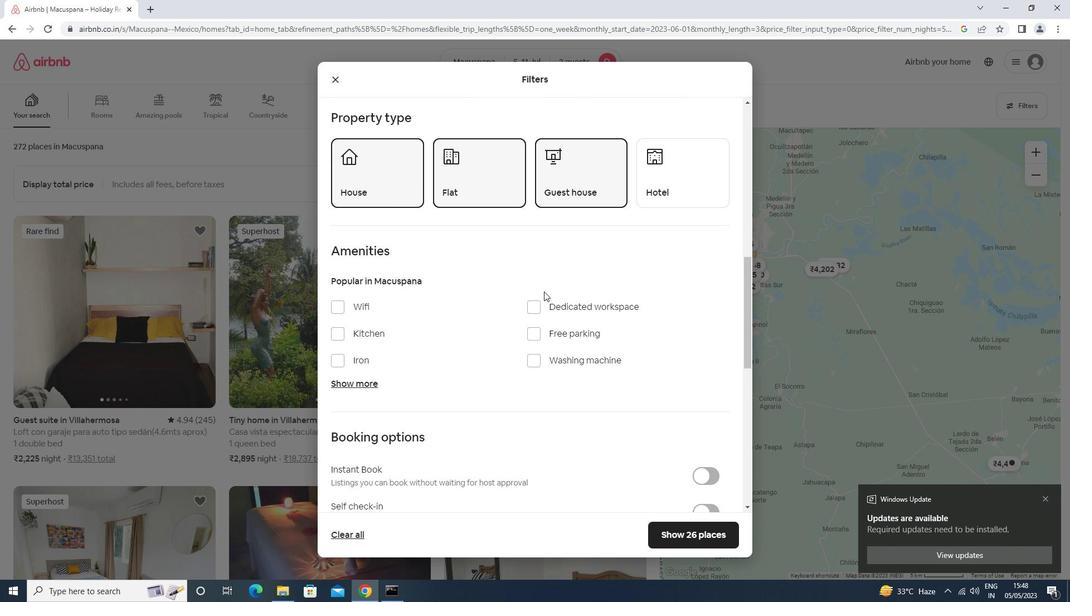 
Action: Mouse moved to (543, 291)
Screenshot: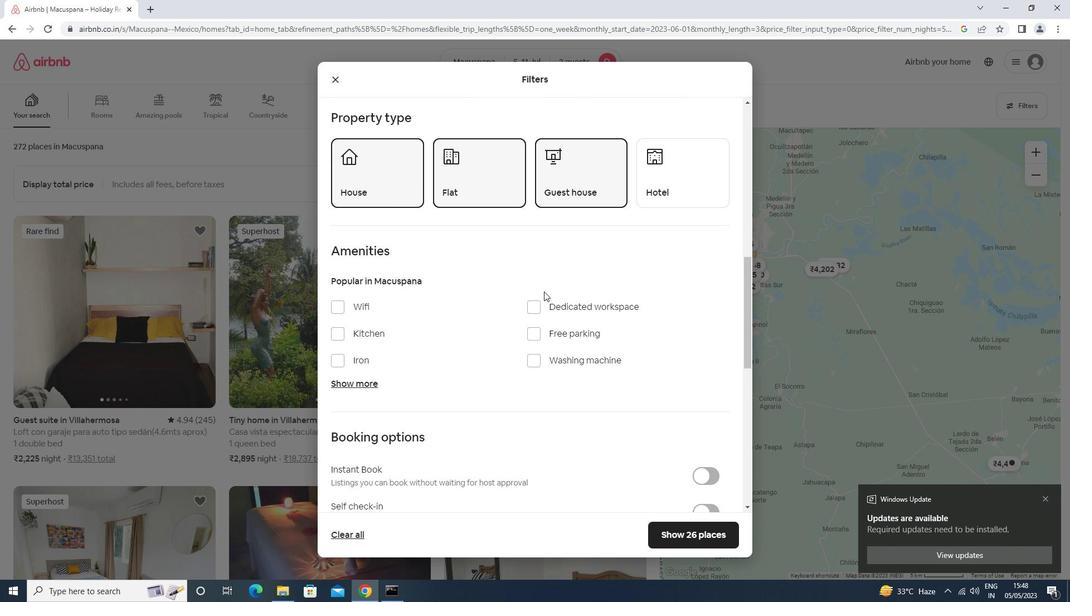 
Action: Mouse scrolled (543, 291) with delta (0, 0)
Screenshot: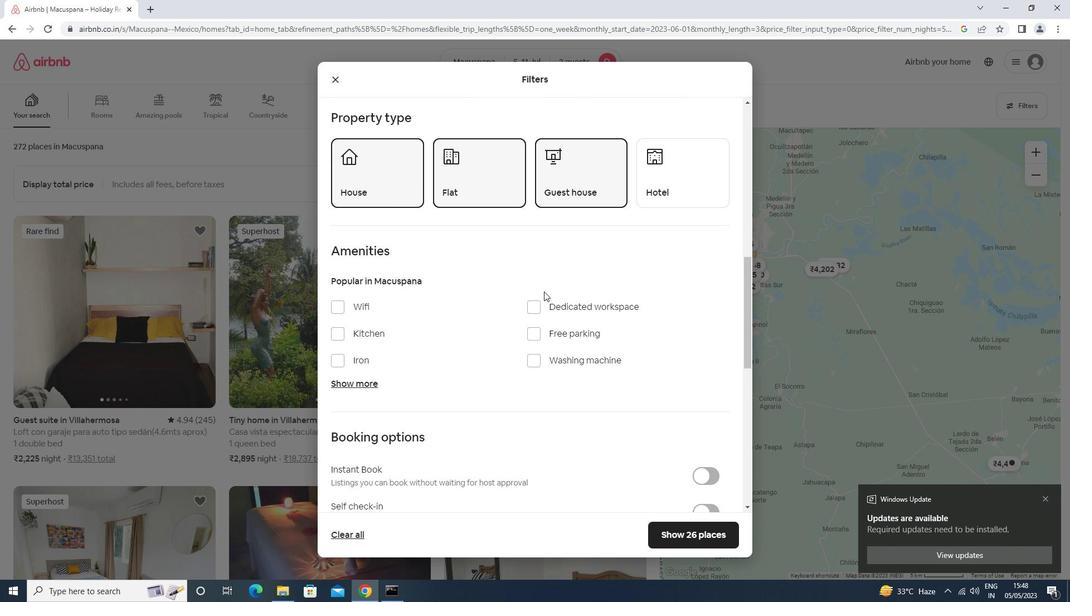 
Action: Mouse moved to (542, 293)
Screenshot: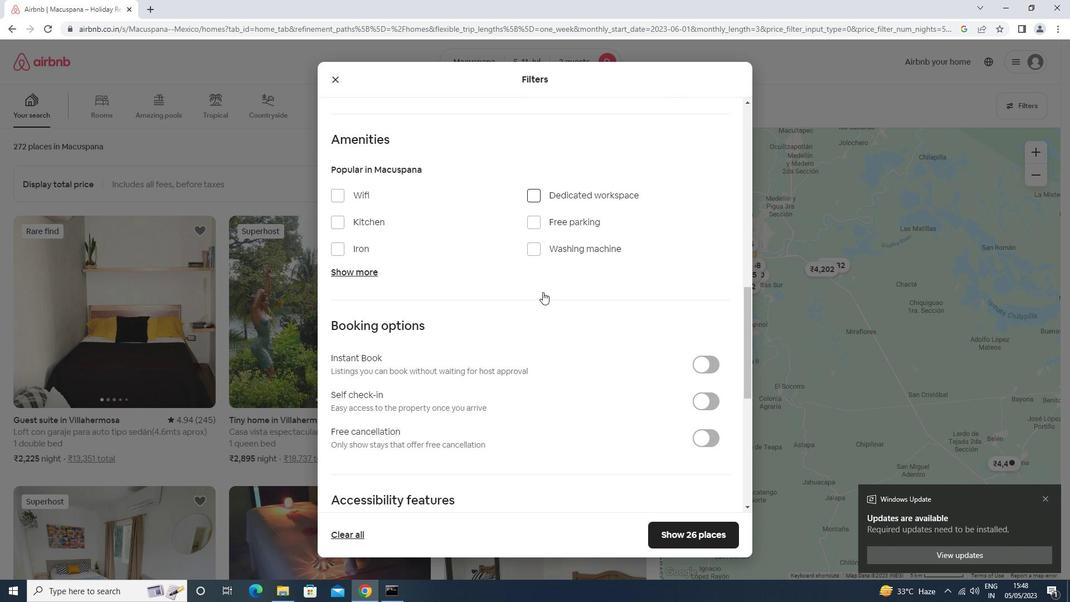 
Action: Mouse scrolled (542, 292) with delta (0, 0)
Screenshot: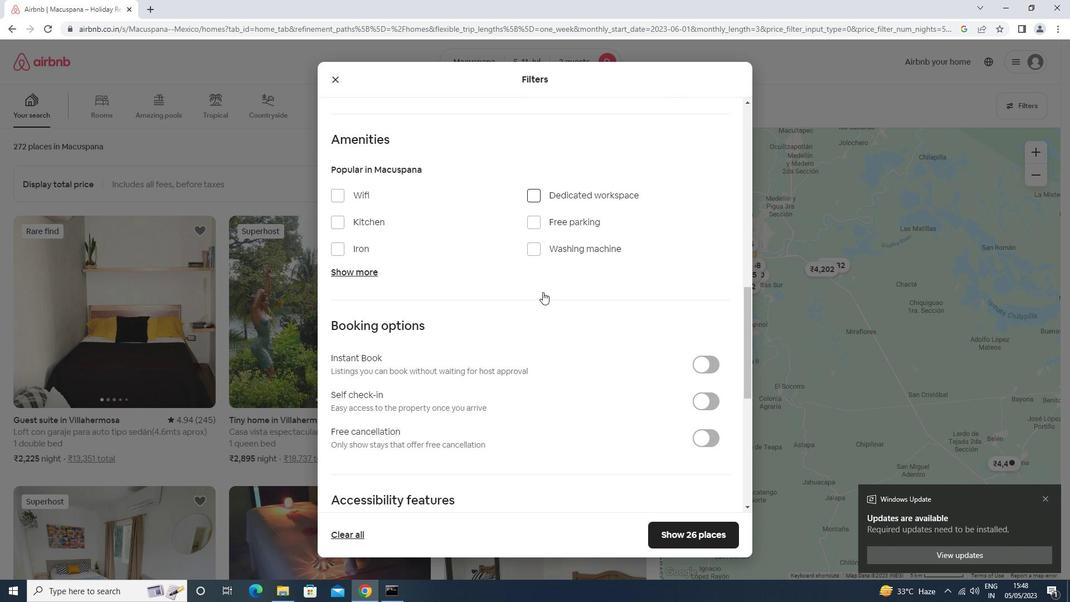 
Action: Mouse scrolled (542, 292) with delta (0, 0)
Screenshot: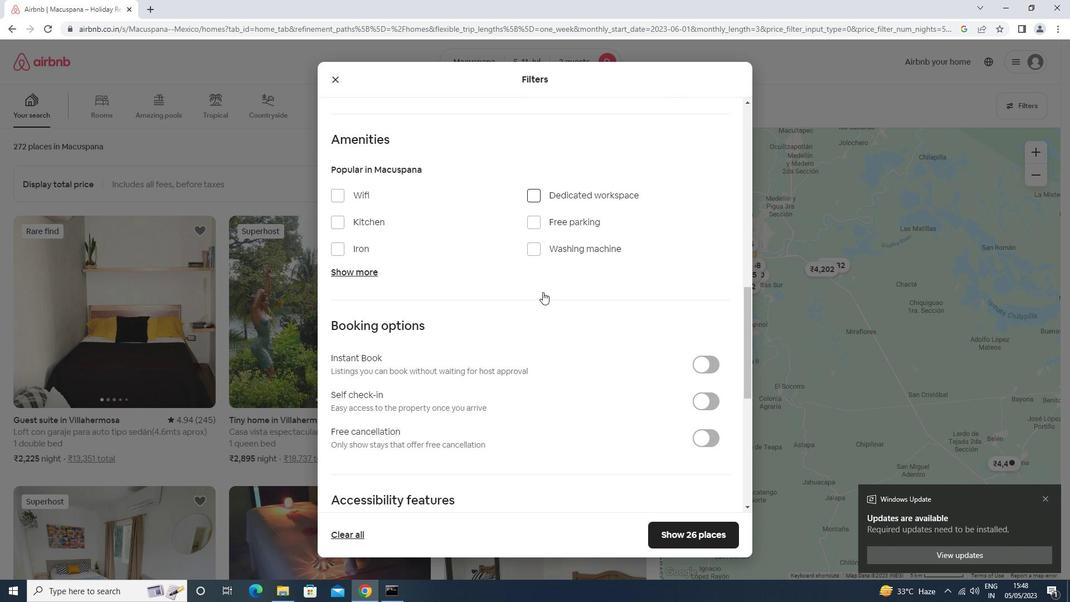 
Action: Mouse scrolled (542, 292) with delta (0, 0)
Screenshot: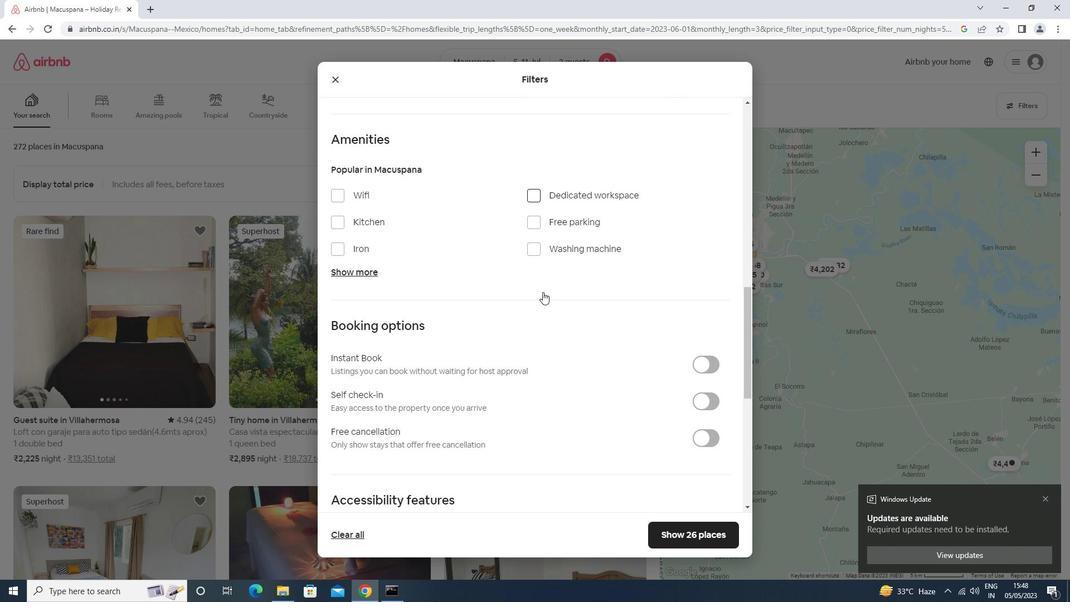 
Action: Mouse moved to (701, 232)
Screenshot: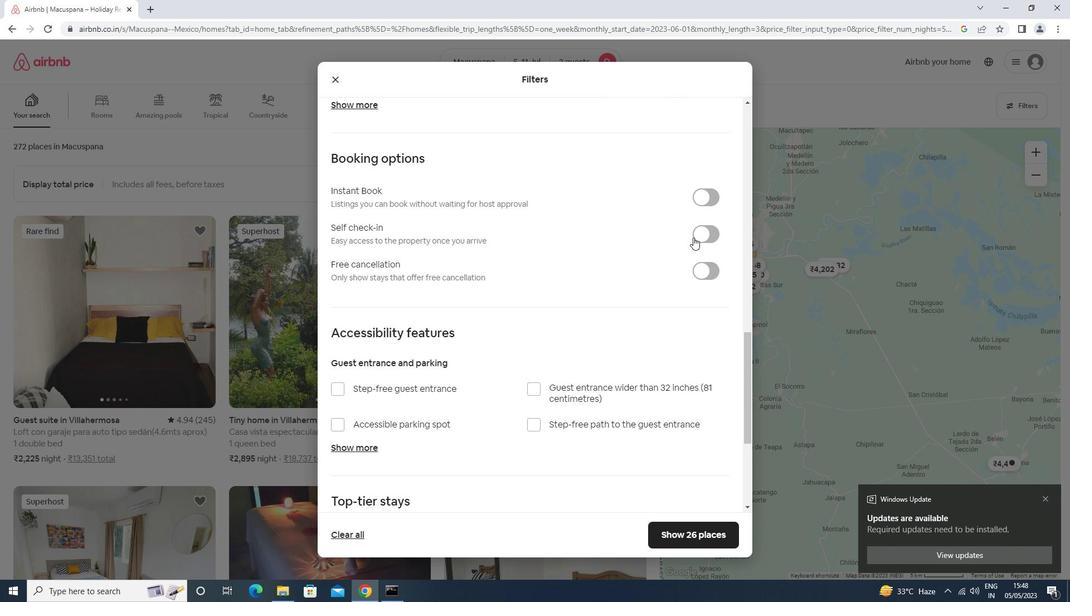 
Action: Mouse pressed left at (701, 232)
Screenshot: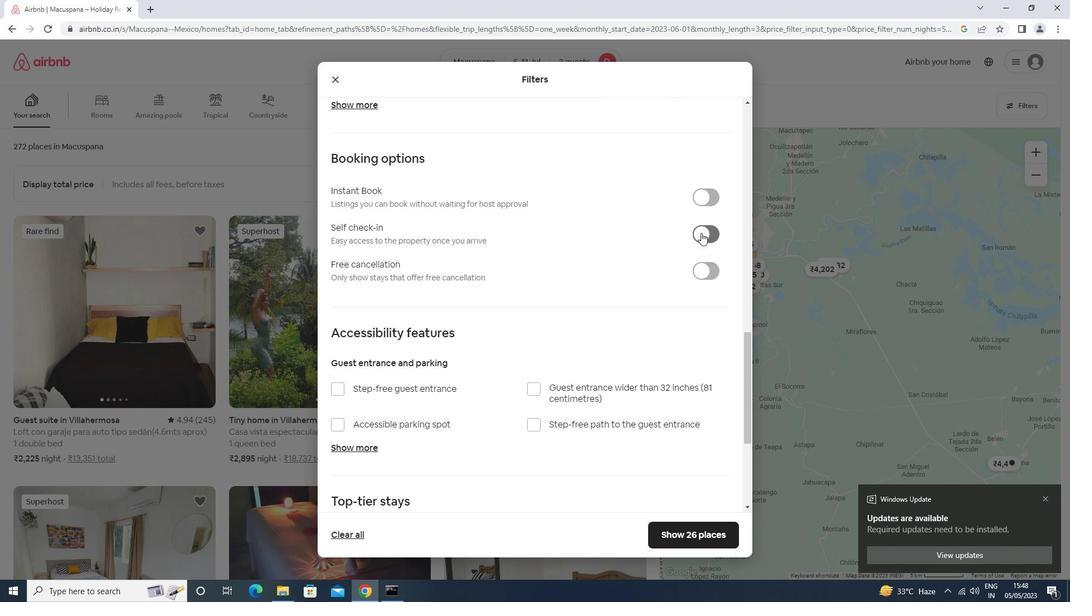 
Action: Mouse moved to (441, 385)
Screenshot: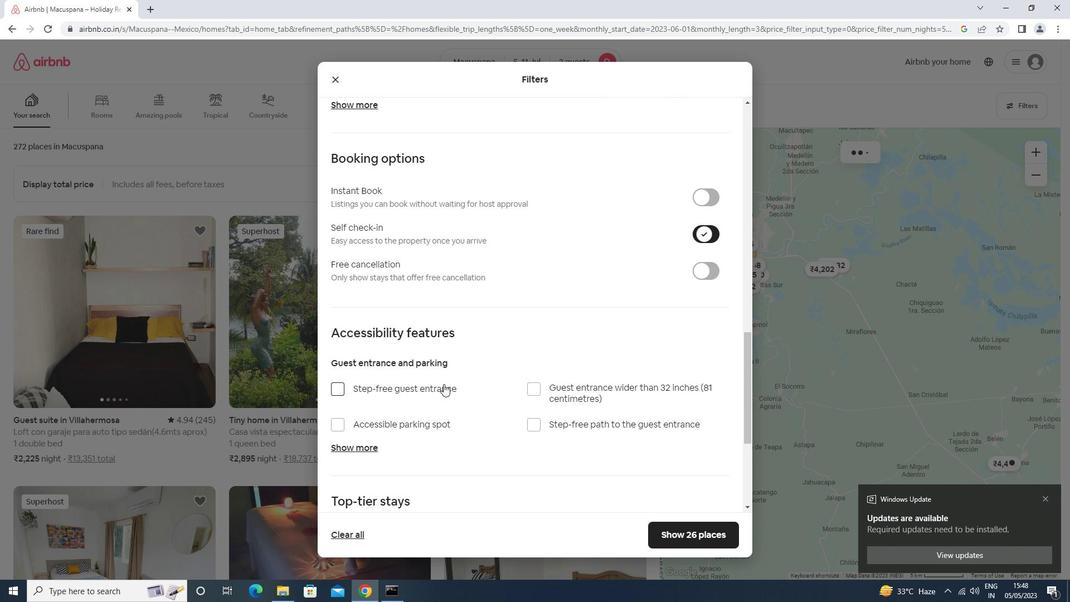 
Action: Mouse scrolled (441, 385) with delta (0, 0)
Screenshot: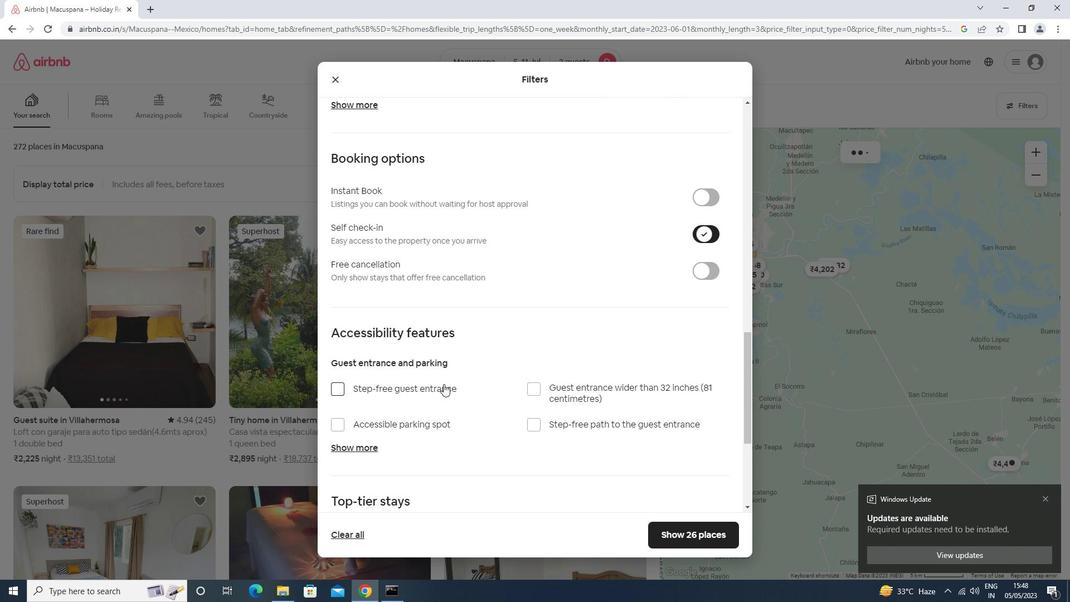 
Action: Mouse scrolled (441, 385) with delta (0, 0)
Screenshot: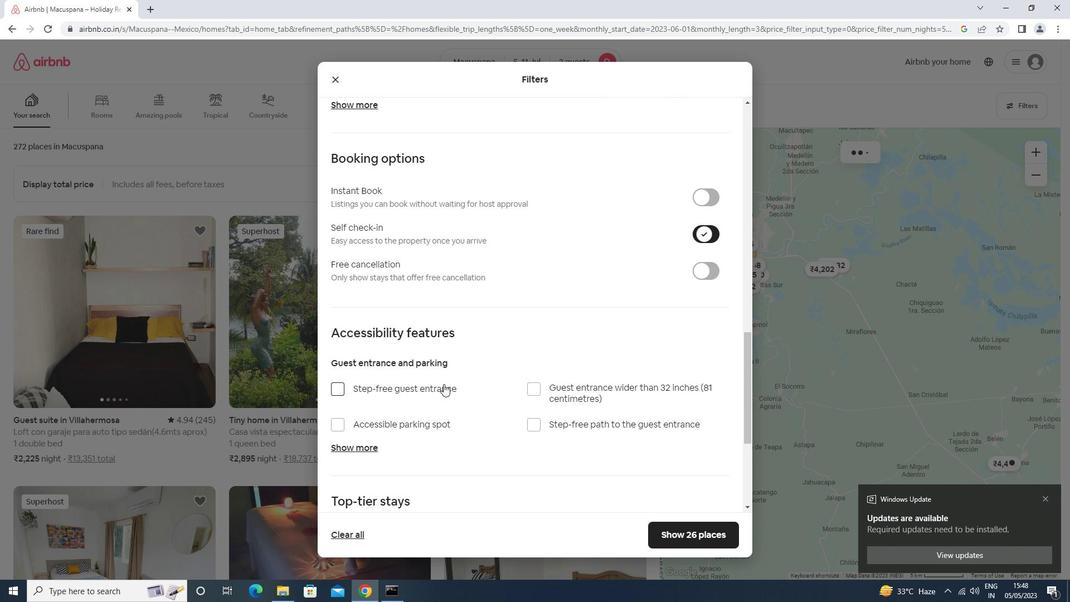
Action: Mouse scrolled (441, 385) with delta (0, 0)
Screenshot: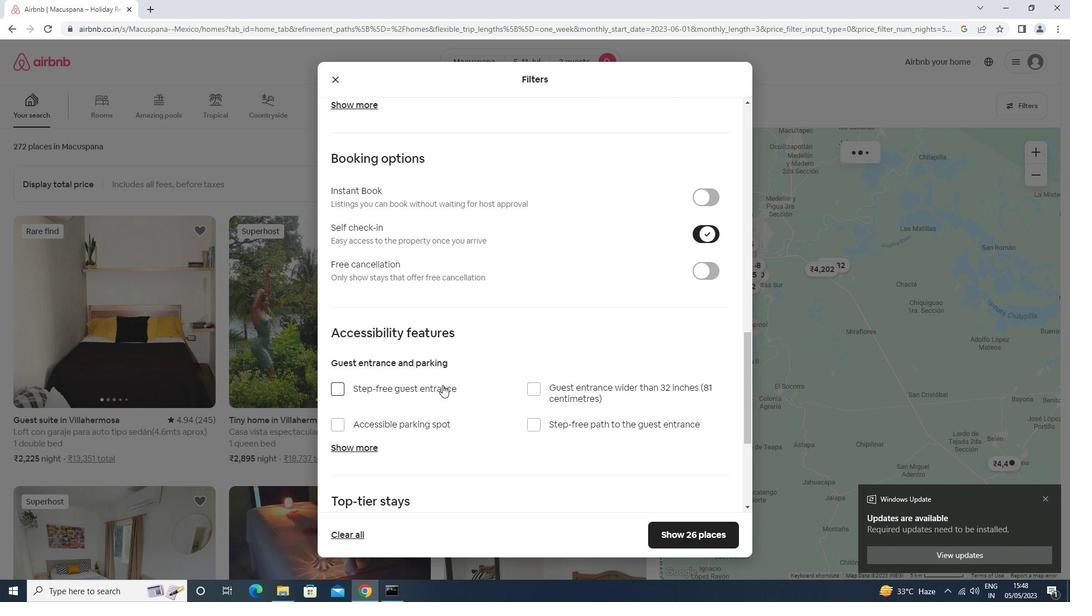 
Action: Mouse scrolled (441, 385) with delta (0, 0)
Screenshot: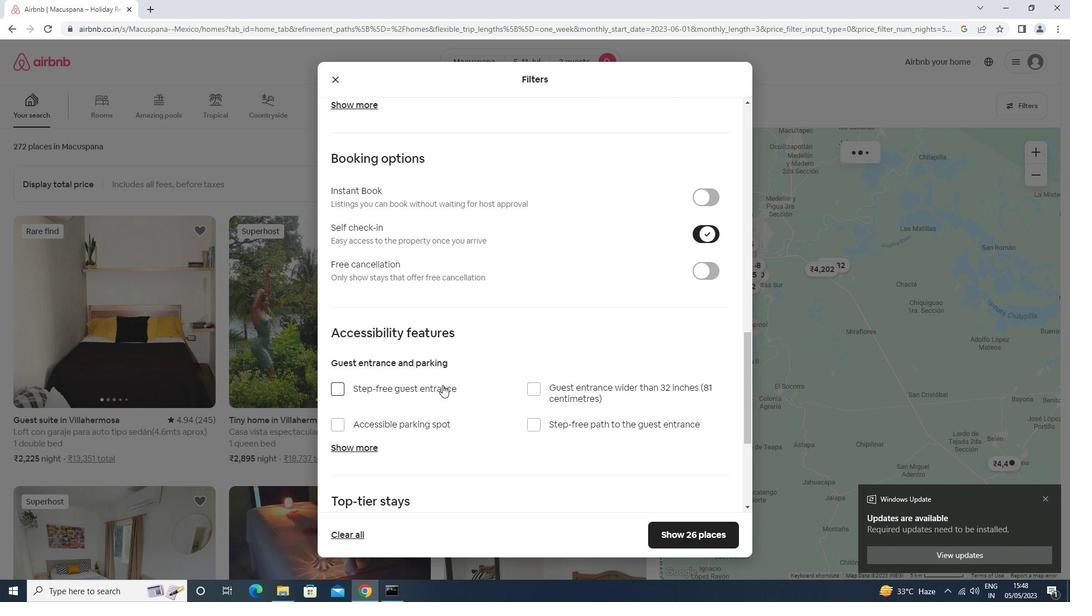 
Action: Mouse scrolled (441, 385) with delta (0, 0)
Screenshot: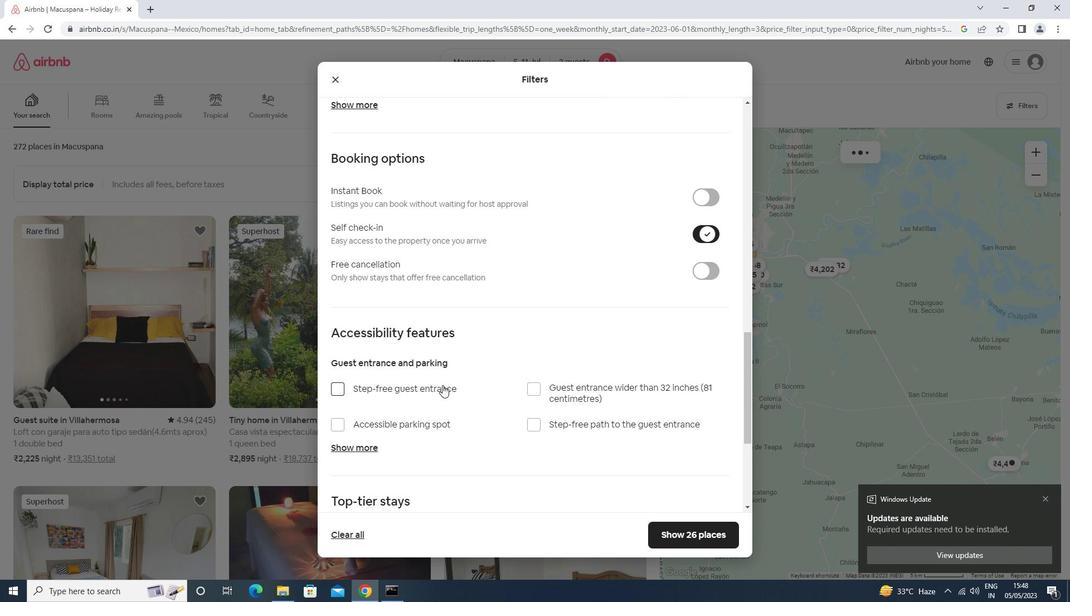 
Action: Mouse moved to (388, 429)
Screenshot: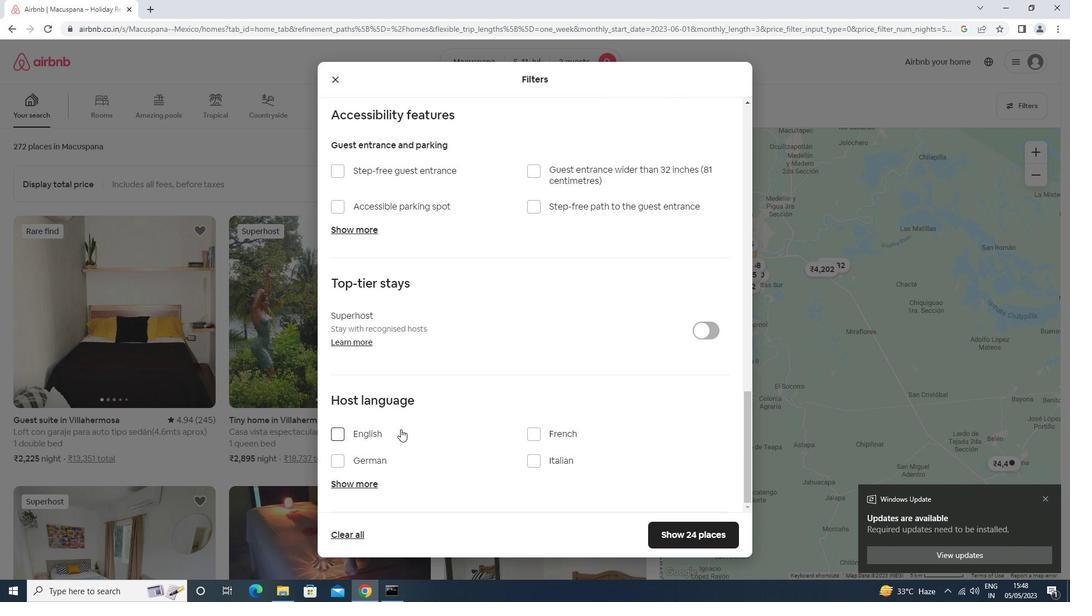 
Action: Mouse pressed left at (388, 429)
Screenshot: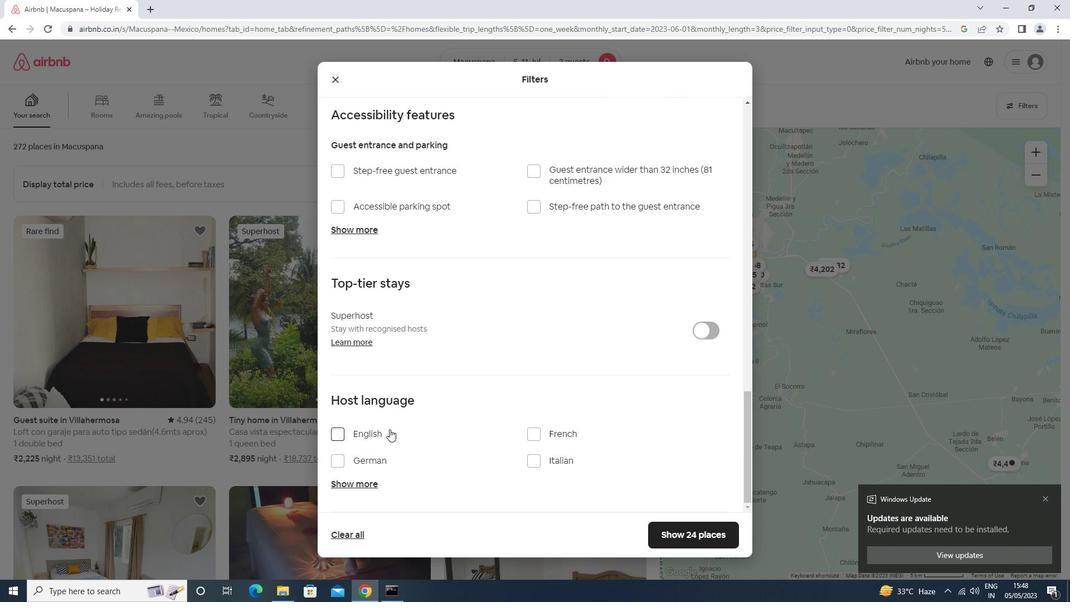 
Action: Mouse moved to (715, 529)
Screenshot: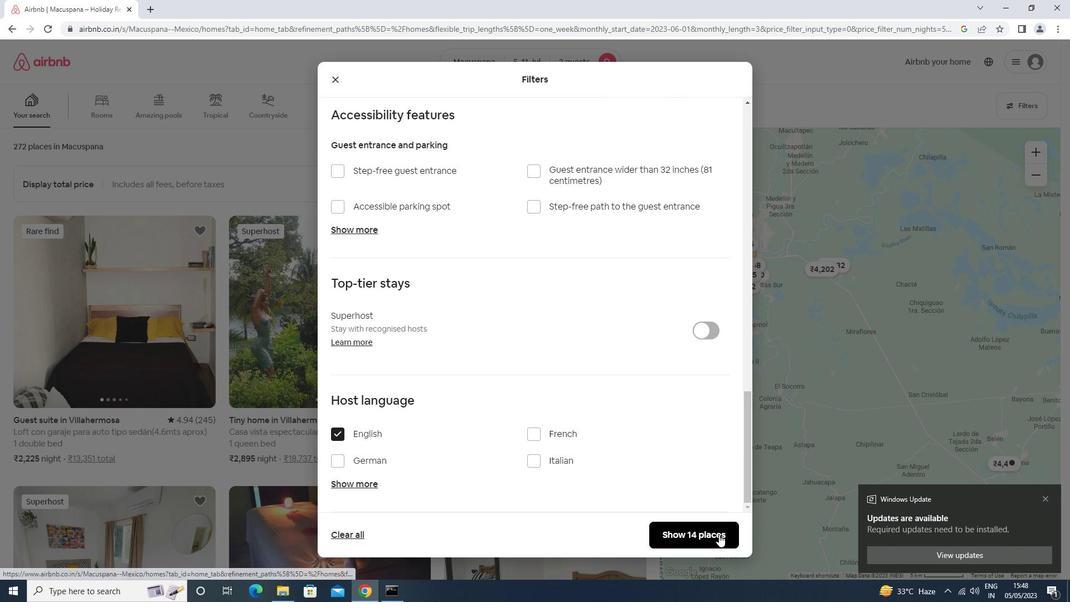 
Action: Mouse pressed left at (715, 529)
Screenshot: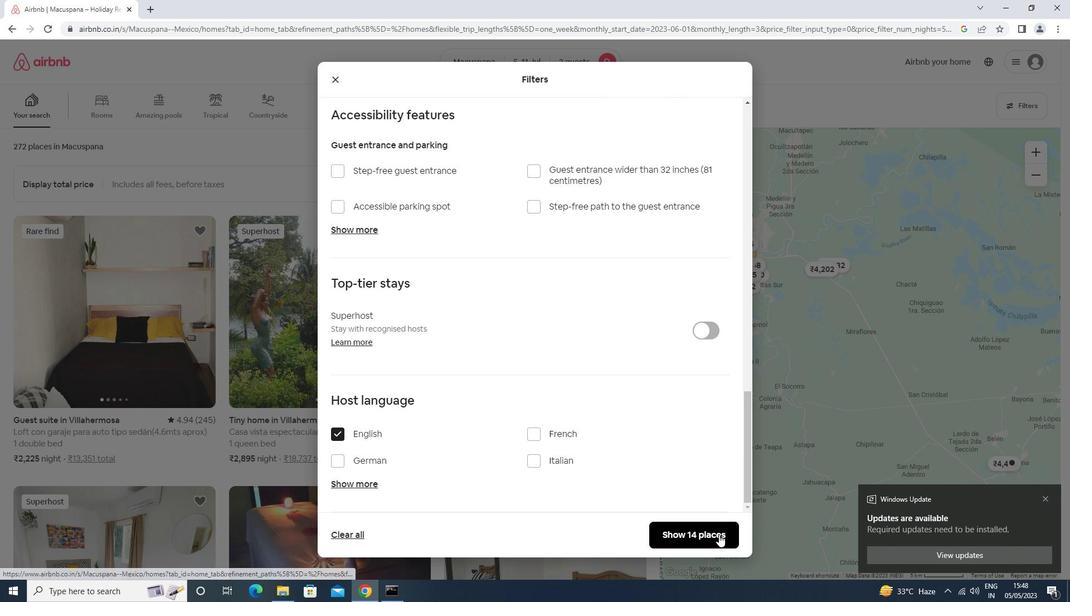
